 Task: Look for space in Topeka, United States from 26th August, 2023 to 10th September, 2023 for 6 adults, 2 children in price range Rs.10000 to Rs.15000. Place can be entire place or shared room with 6 bedrooms having 6 beds and 6 bathrooms. Property type can be house, flat, guest house. Amenities needed are: wifi, TV, free parkinig on premises, gym, breakfast. Booking option can be shelf check-in. Required host language is English.
Action: Mouse moved to (417, 107)
Screenshot: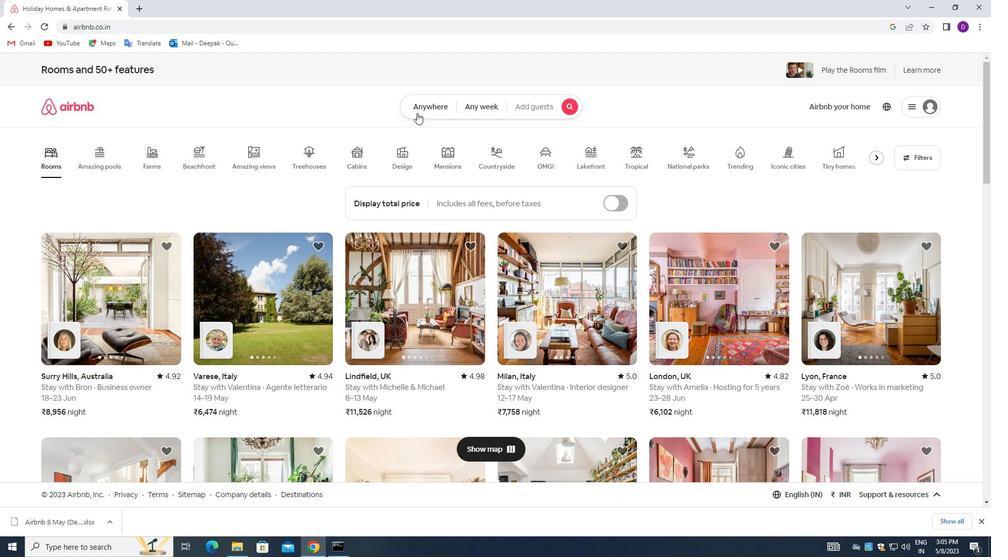 
Action: Mouse pressed left at (417, 107)
Screenshot: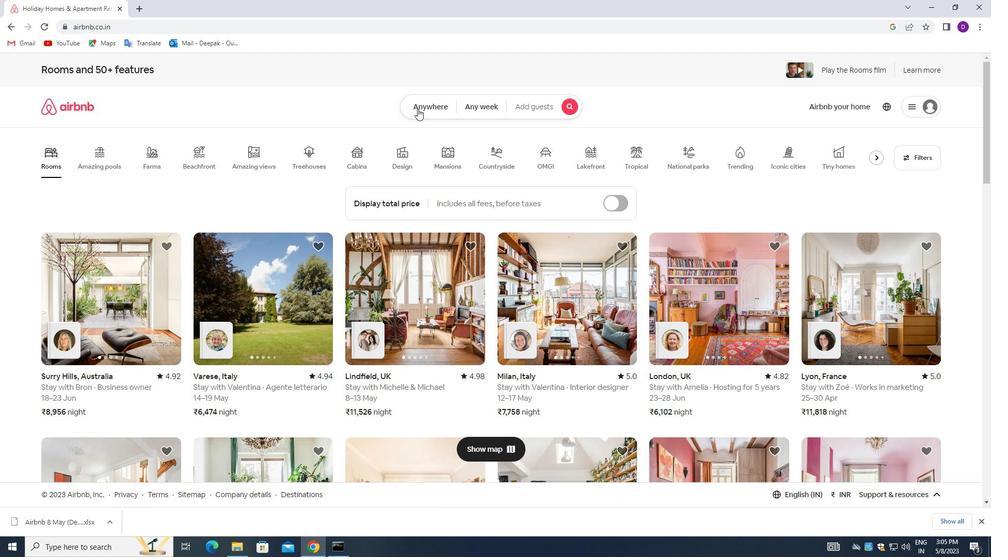 
Action: Mouse moved to (393, 145)
Screenshot: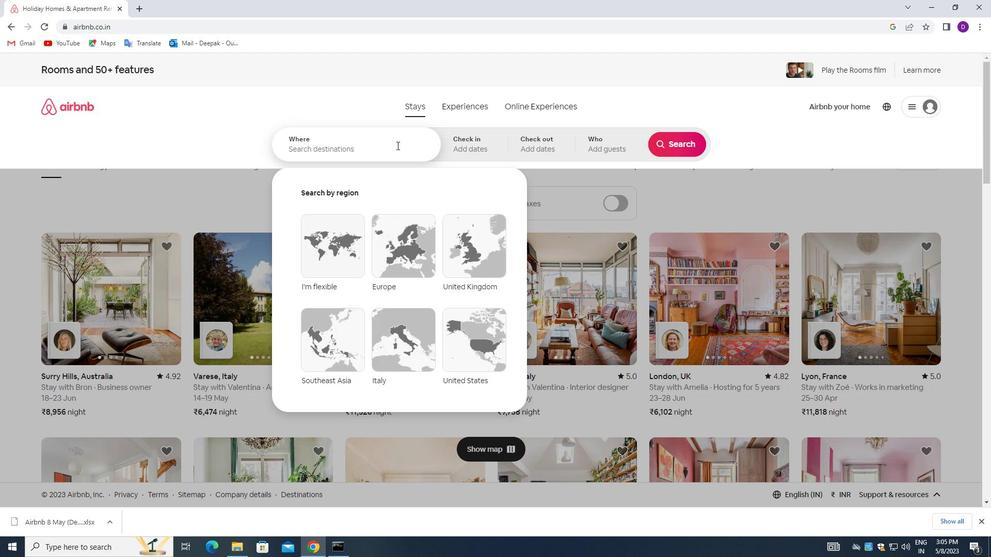 
Action: Mouse pressed left at (393, 145)
Screenshot: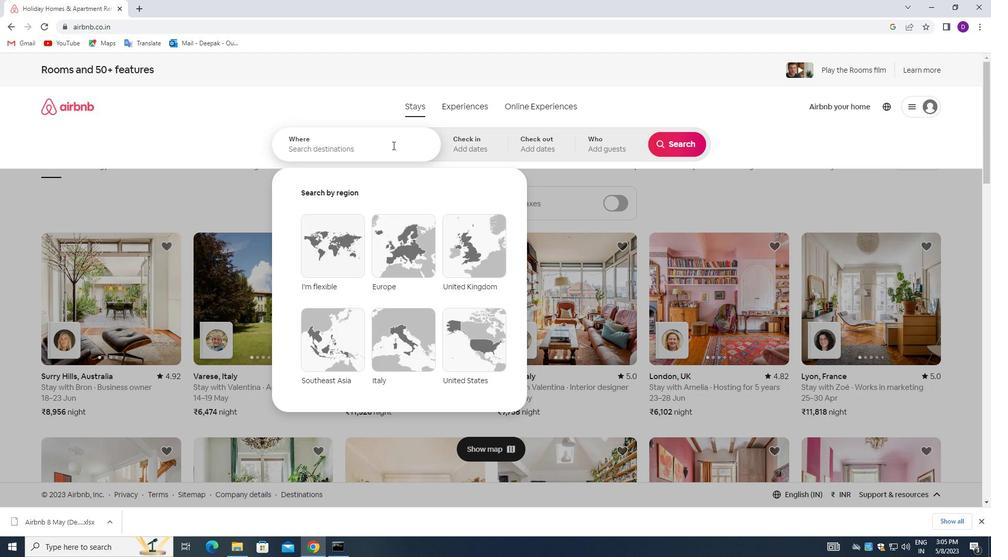 
Action: Key pressed <Key.shift_r>Tp<Key.backspace>opeka,<Key.space><Key.shift>UNITES<Key.space><Key.backspace><Key.backspace>D<Key.space><Key.shift_r>STATES<Key.enter>
Screenshot: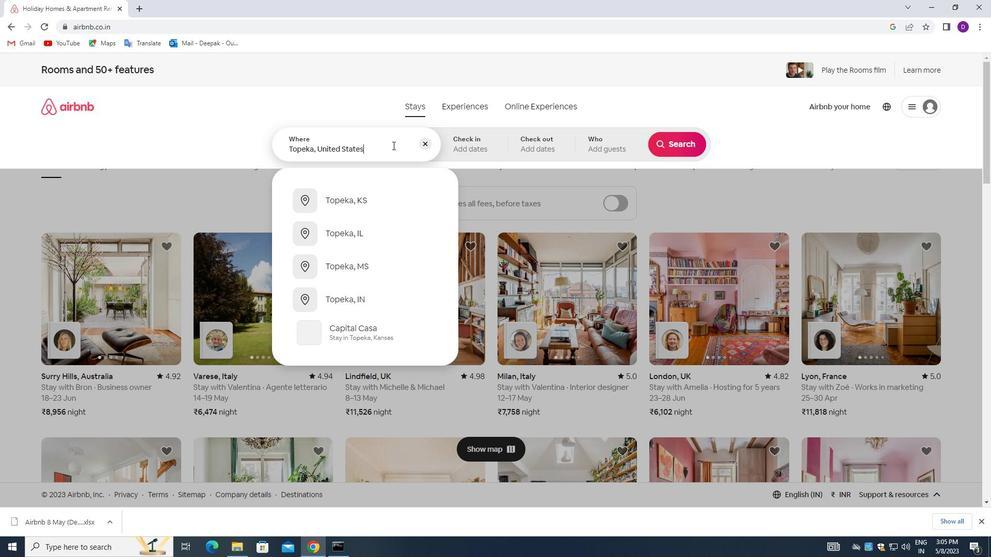 
Action: Mouse moved to (669, 228)
Screenshot: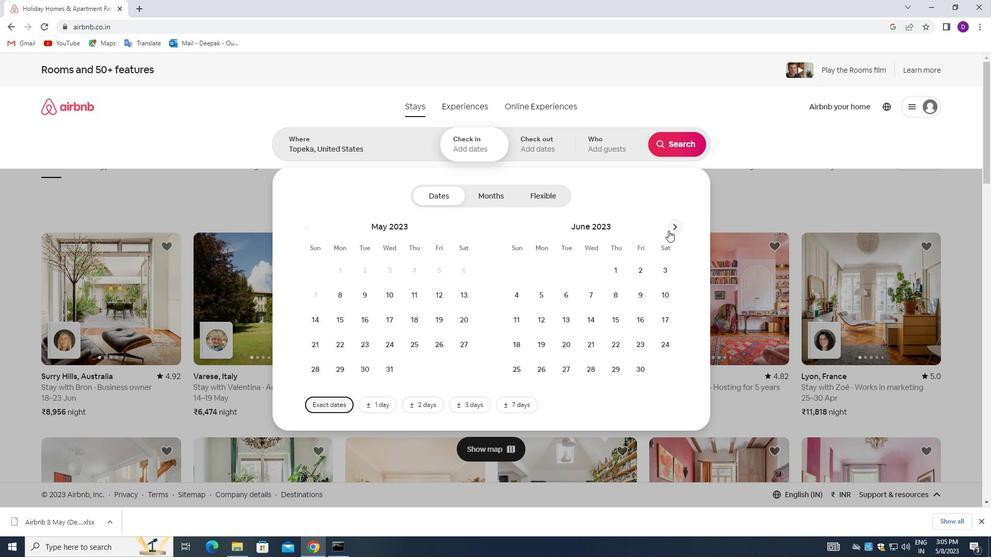 
Action: Mouse pressed left at (669, 228)
Screenshot: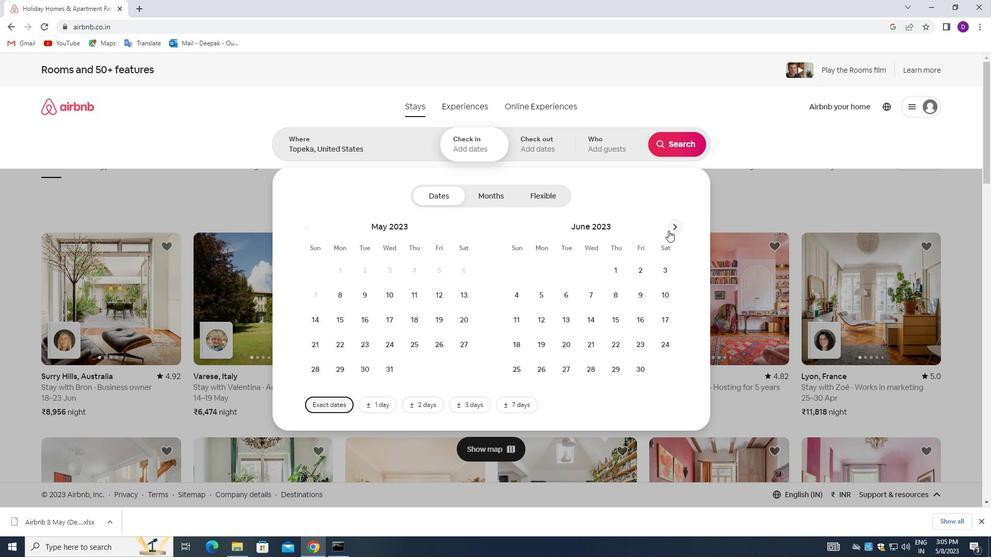 
Action: Mouse pressed left at (669, 228)
Screenshot: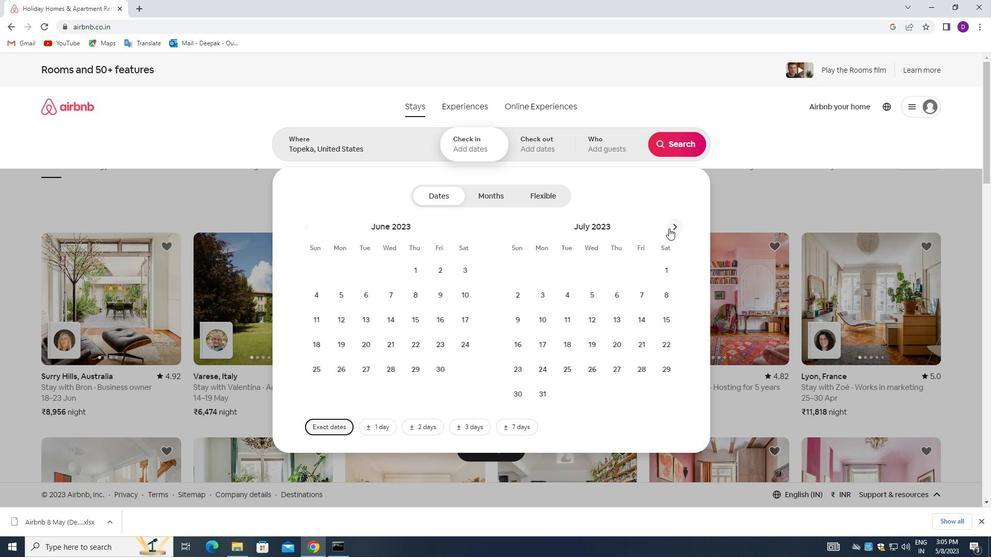 
Action: Mouse pressed left at (669, 228)
Screenshot: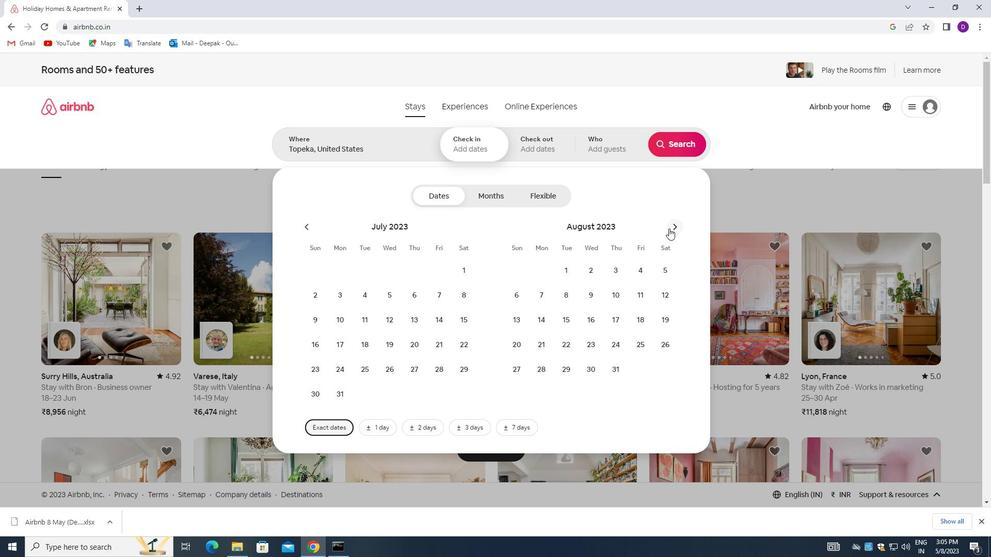 
Action: Mouse moved to (460, 345)
Screenshot: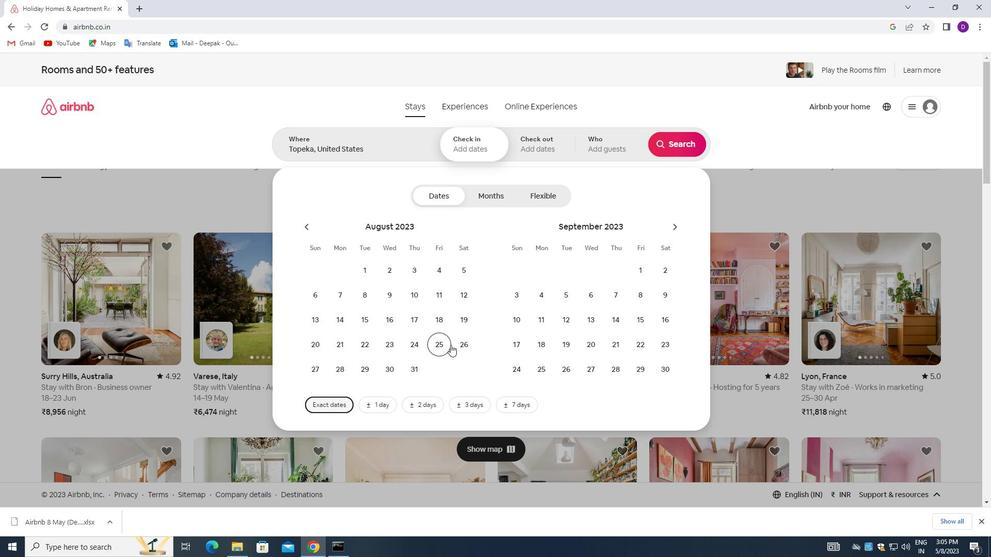
Action: Mouse pressed left at (460, 345)
Screenshot: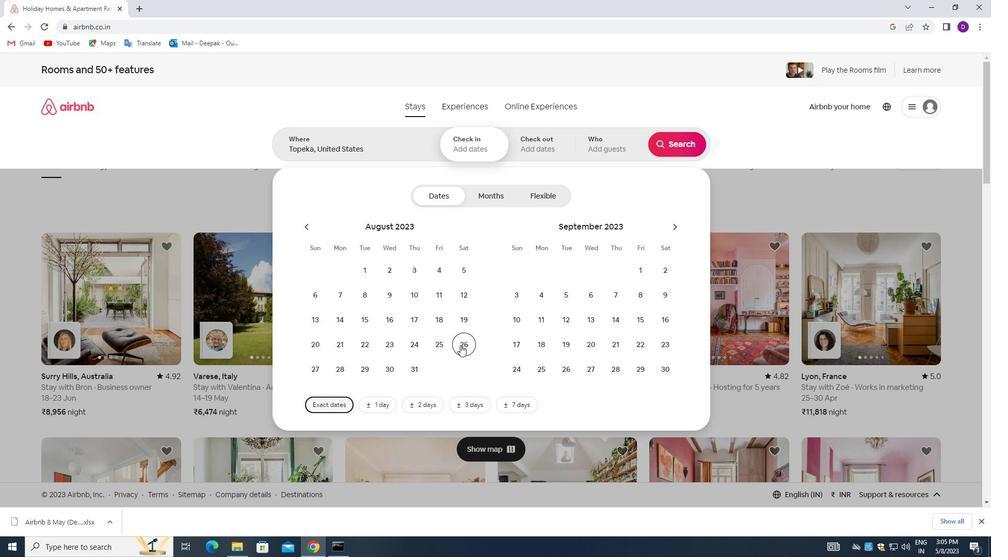 
Action: Mouse moved to (513, 322)
Screenshot: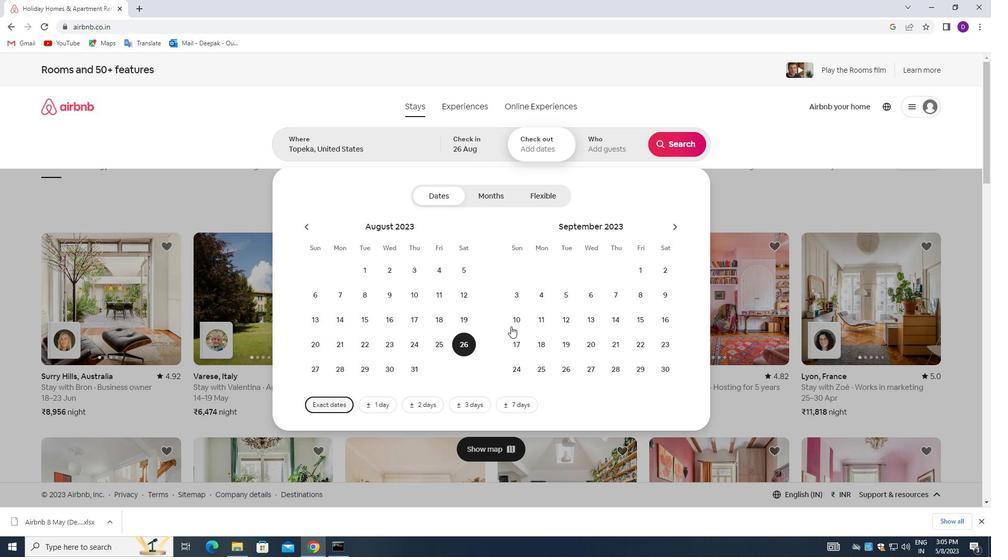 
Action: Mouse pressed left at (513, 322)
Screenshot: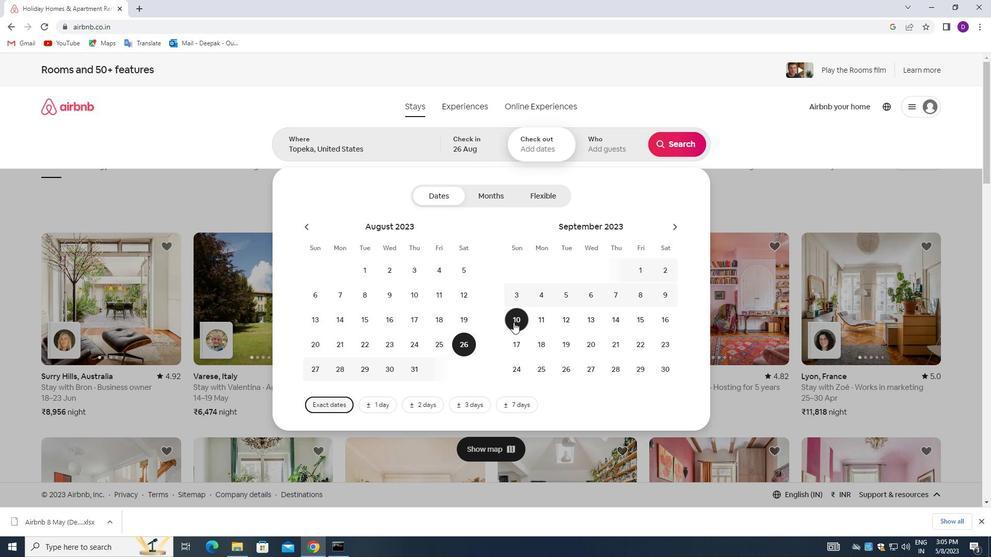 
Action: Mouse moved to (594, 147)
Screenshot: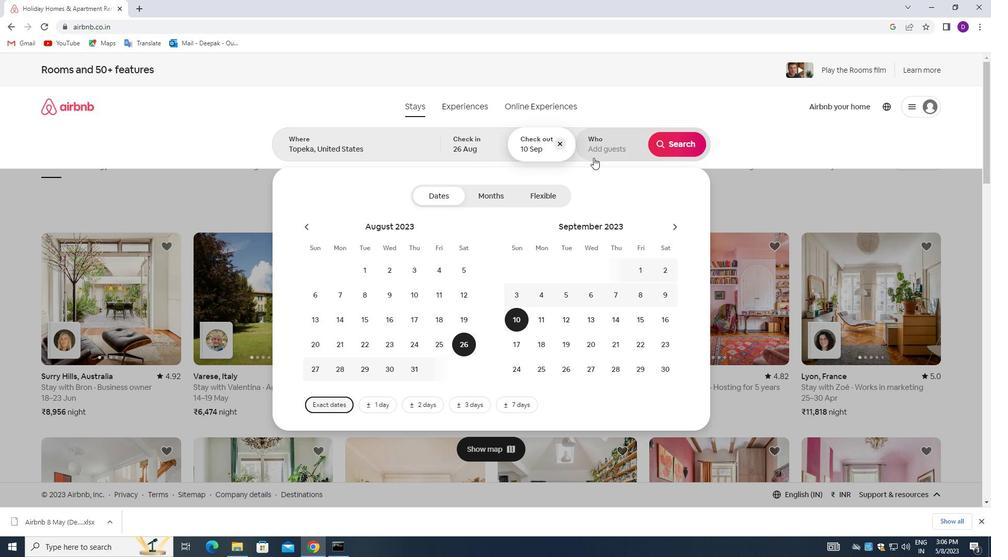 
Action: Mouse pressed left at (594, 147)
Screenshot: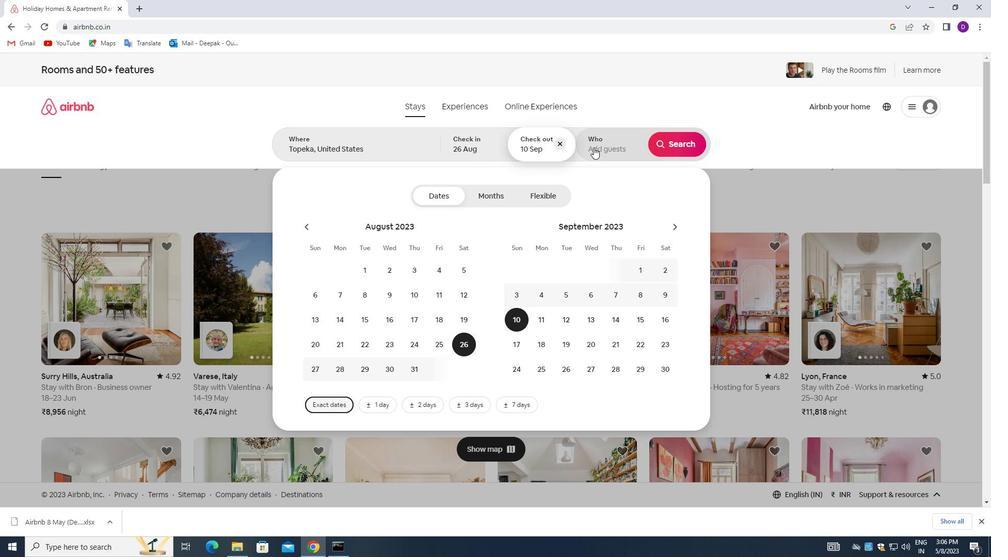 
Action: Mouse moved to (680, 199)
Screenshot: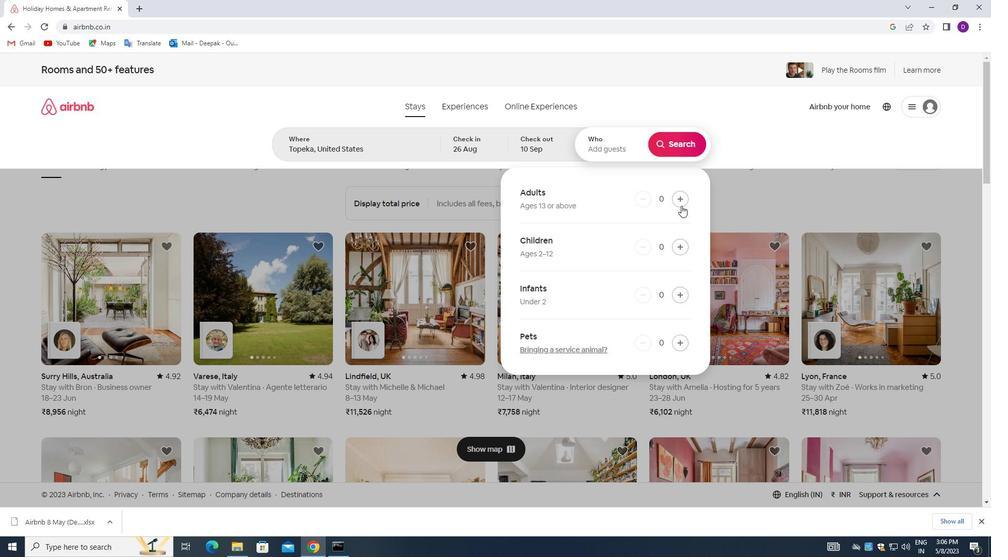 
Action: Mouse pressed left at (680, 199)
Screenshot: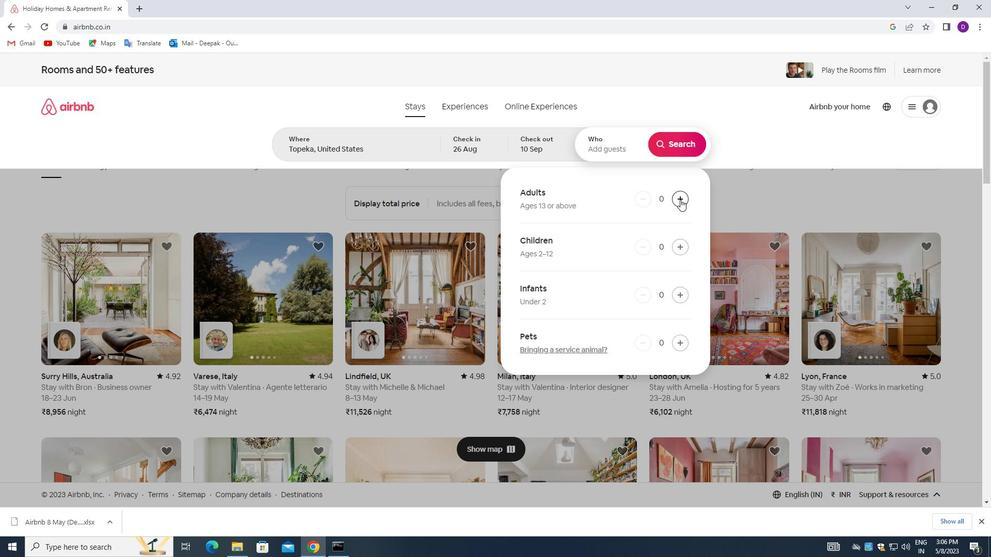 
Action: Mouse pressed left at (680, 199)
Screenshot: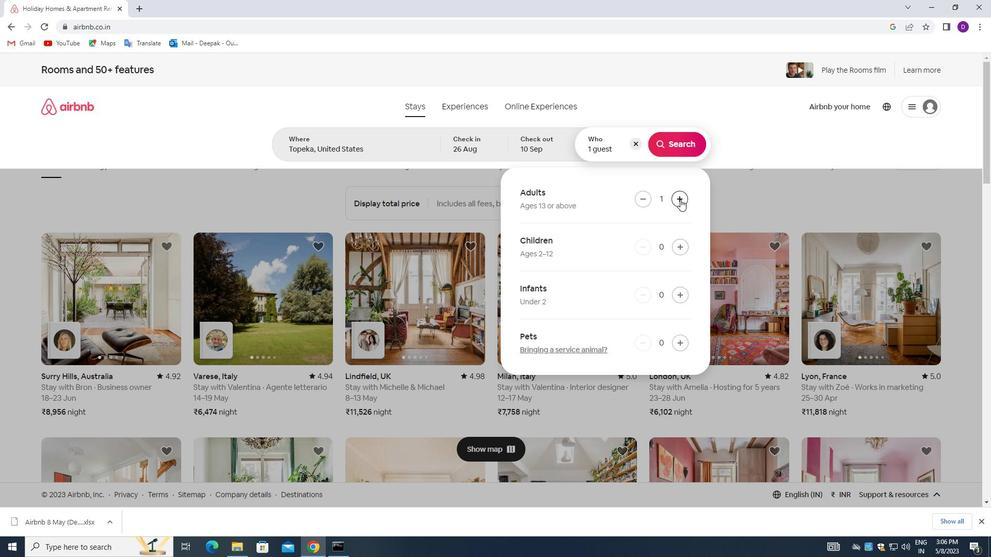 
Action: Mouse pressed left at (680, 199)
Screenshot: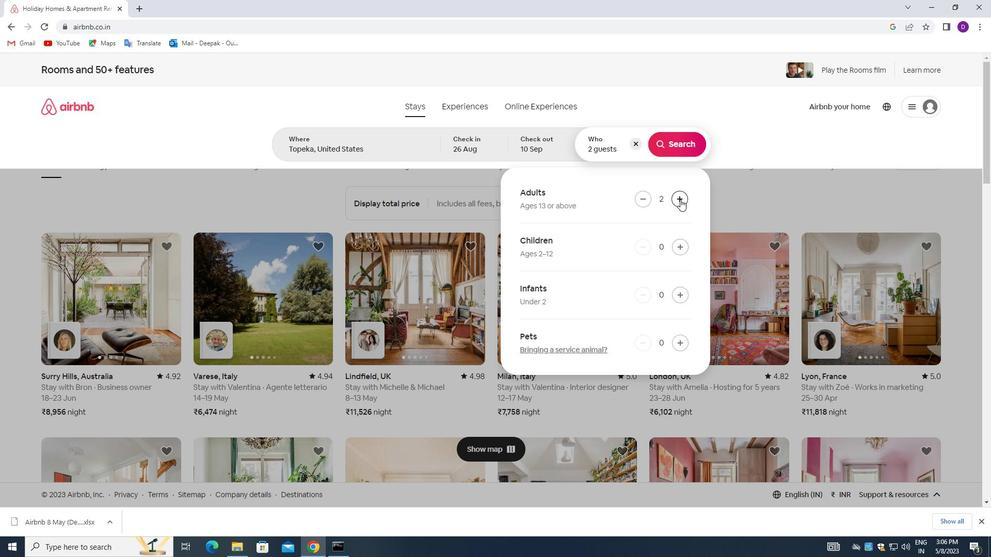 
Action: Mouse pressed left at (680, 199)
Screenshot: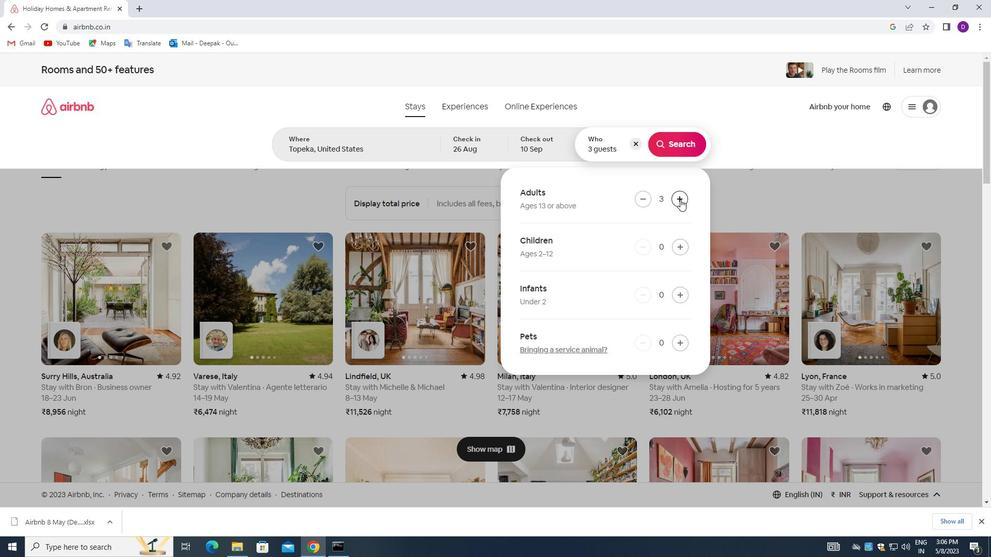 
Action: Mouse pressed left at (680, 199)
Screenshot: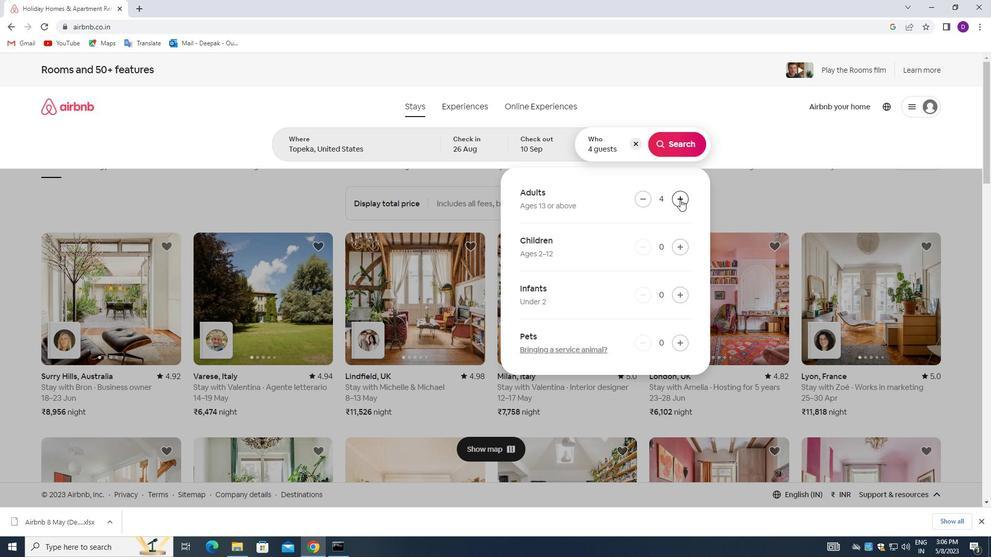 
Action: Mouse pressed left at (680, 199)
Screenshot: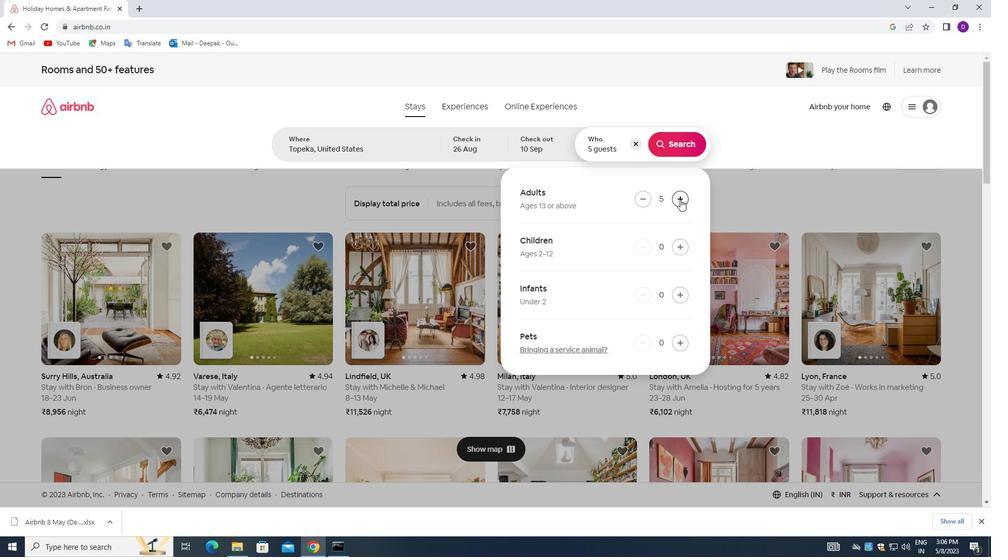 
Action: Mouse moved to (682, 244)
Screenshot: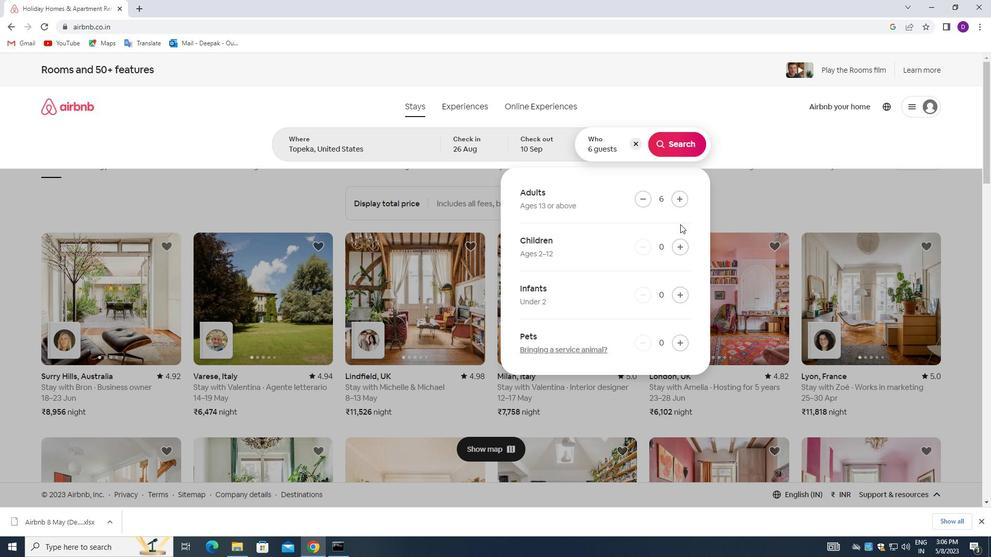 
Action: Mouse pressed left at (682, 244)
Screenshot: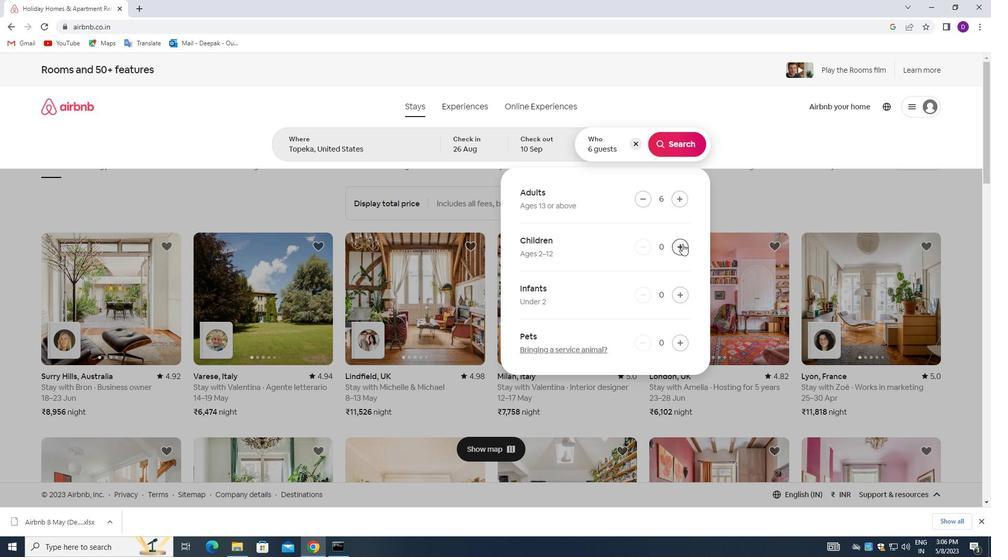
Action: Mouse pressed left at (682, 244)
Screenshot: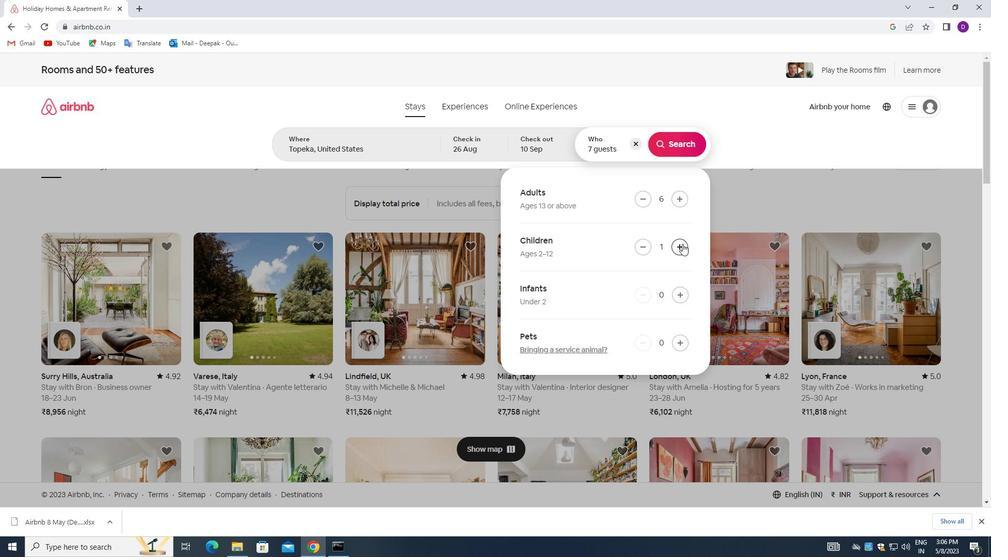 
Action: Mouse moved to (680, 142)
Screenshot: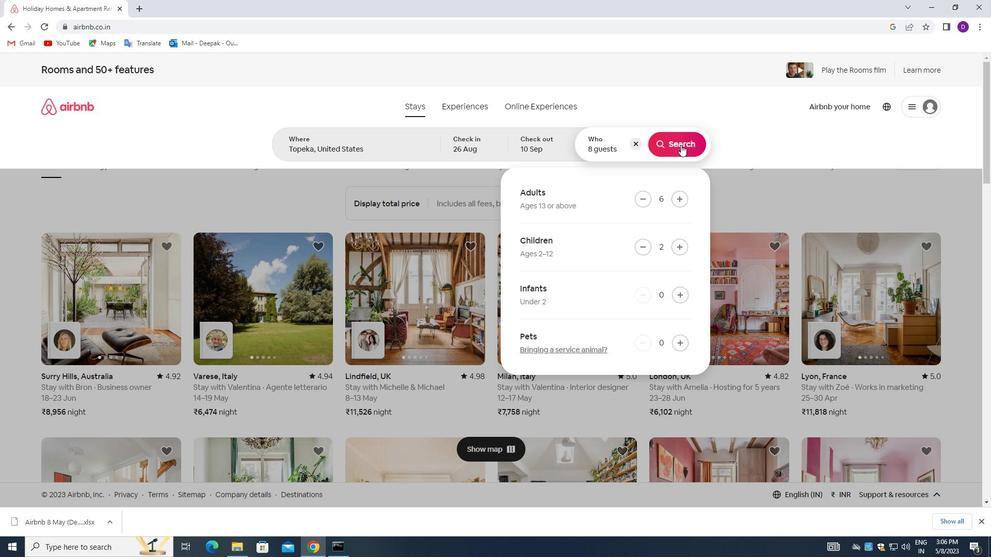 
Action: Mouse pressed left at (680, 142)
Screenshot: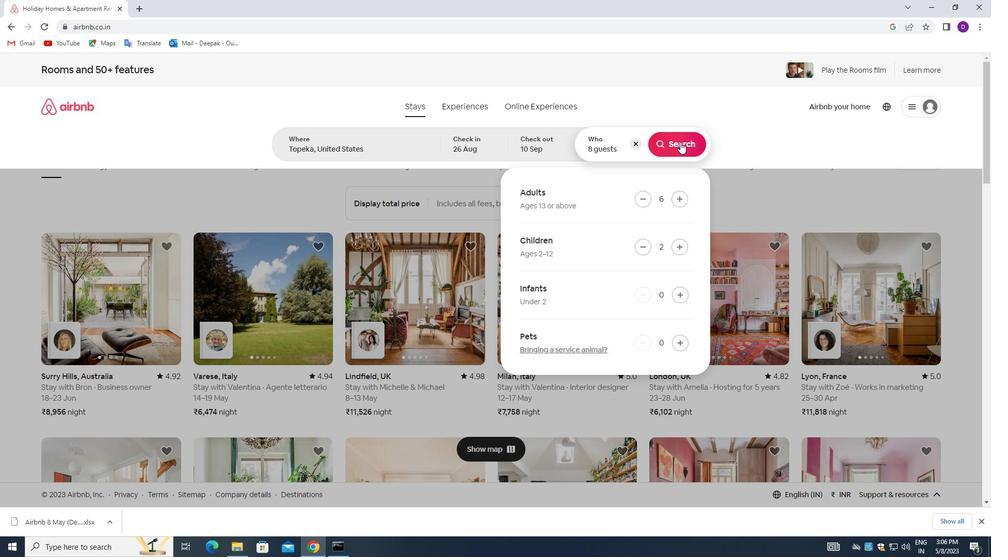 
Action: Mouse moved to (933, 114)
Screenshot: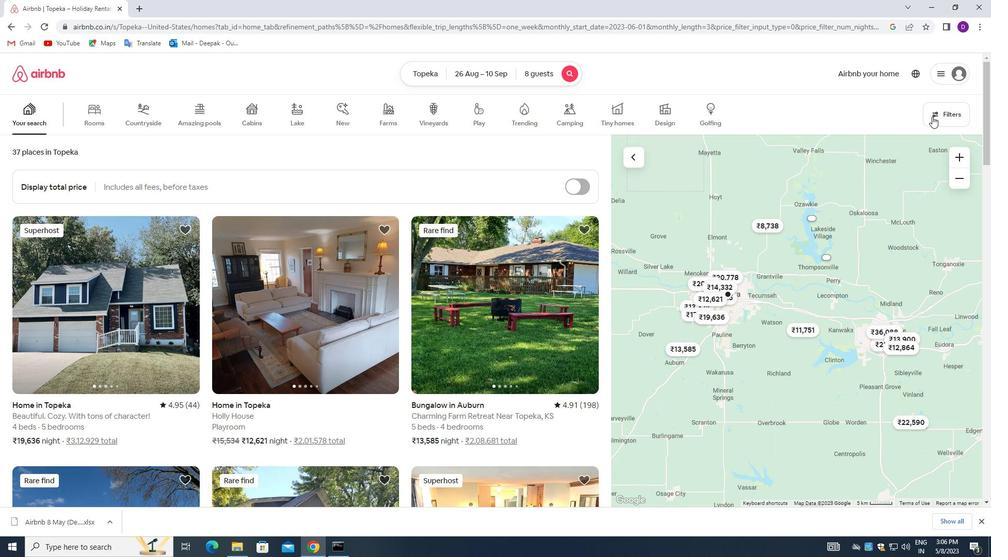 
Action: Mouse pressed left at (933, 114)
Screenshot: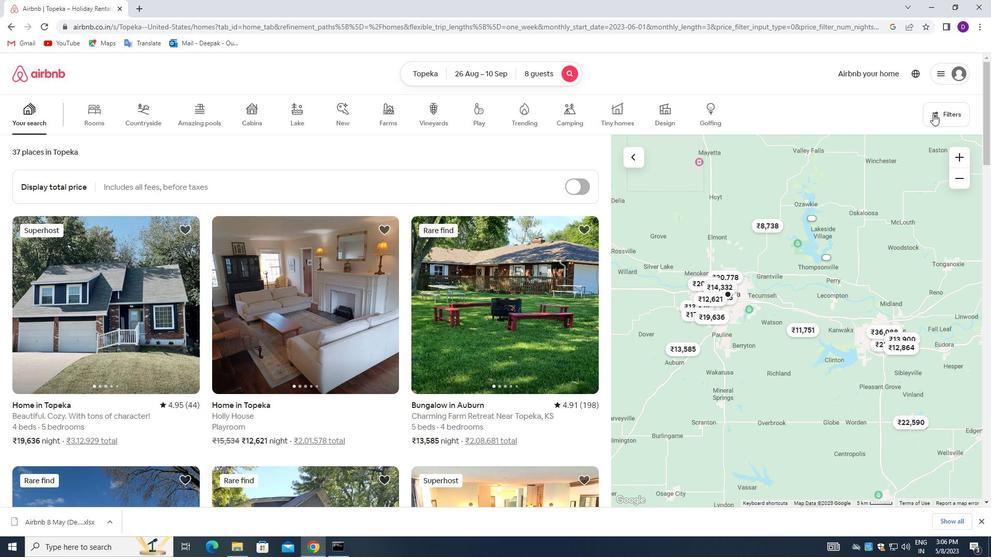 
Action: Mouse moved to (386, 363)
Screenshot: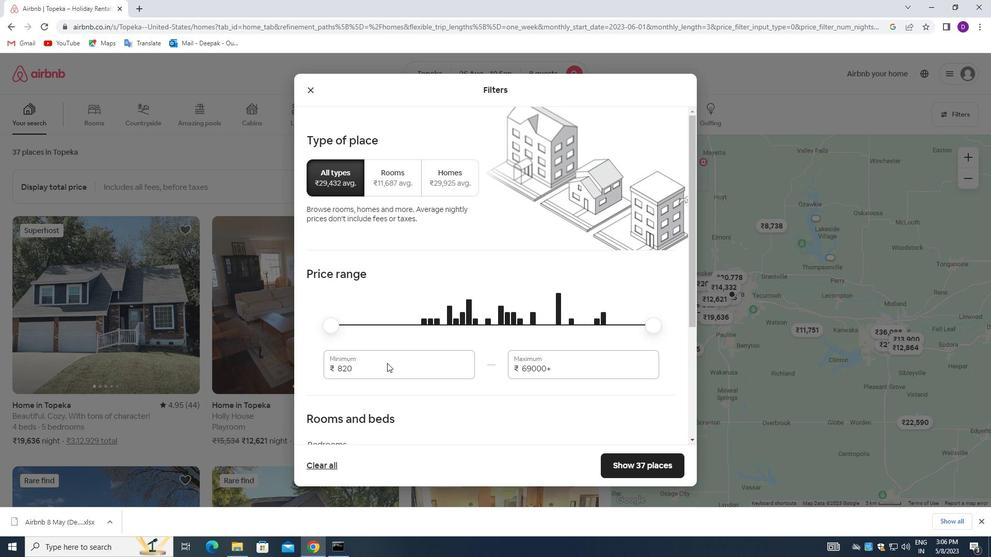 
Action: Mouse pressed left at (386, 363)
Screenshot: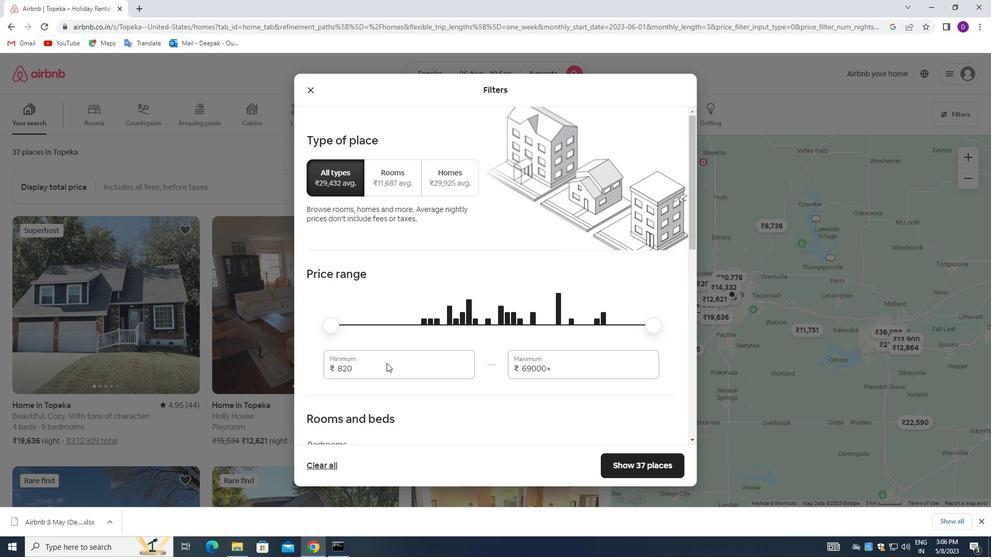 
Action: Mouse pressed left at (386, 363)
Screenshot: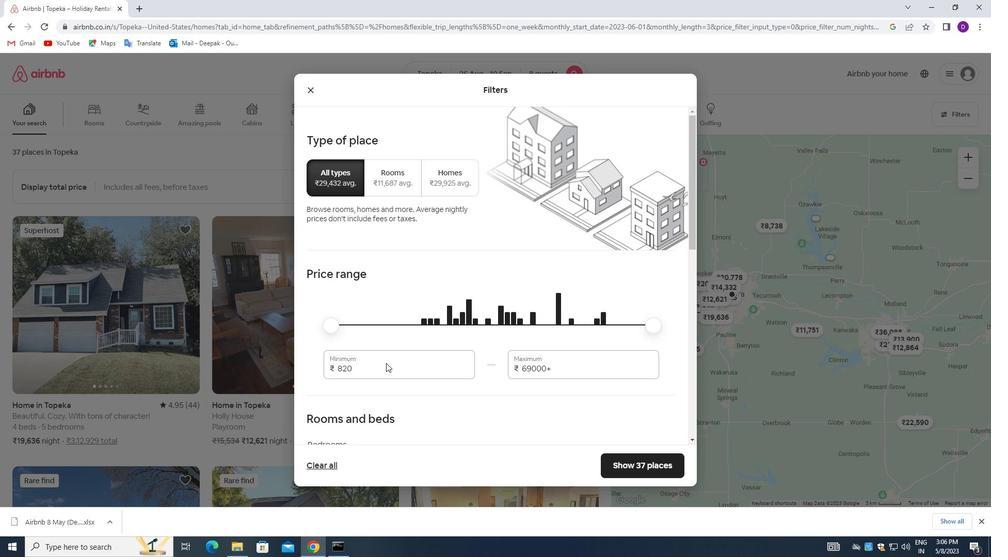 
Action: Mouse pressed left at (386, 363)
Screenshot: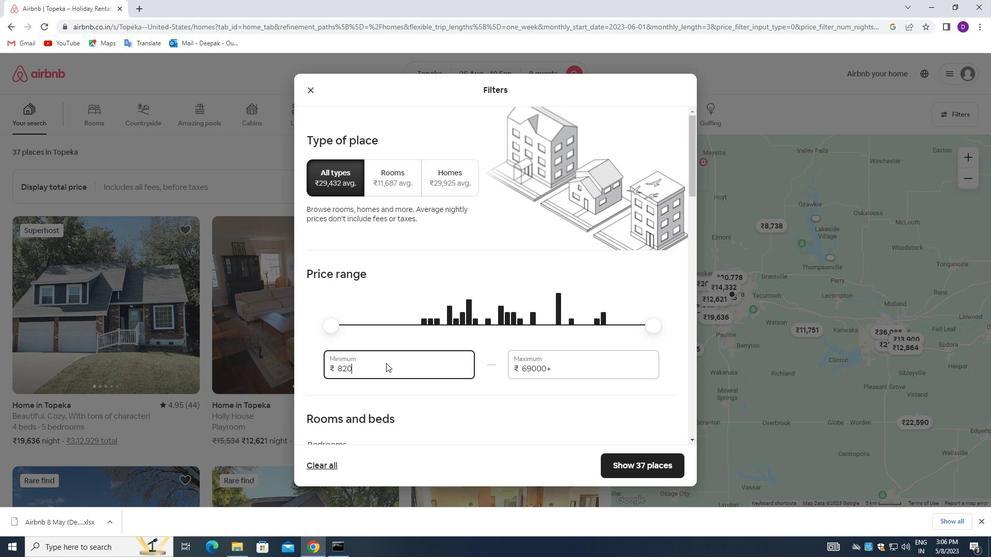 
Action: Mouse pressed left at (386, 363)
Screenshot: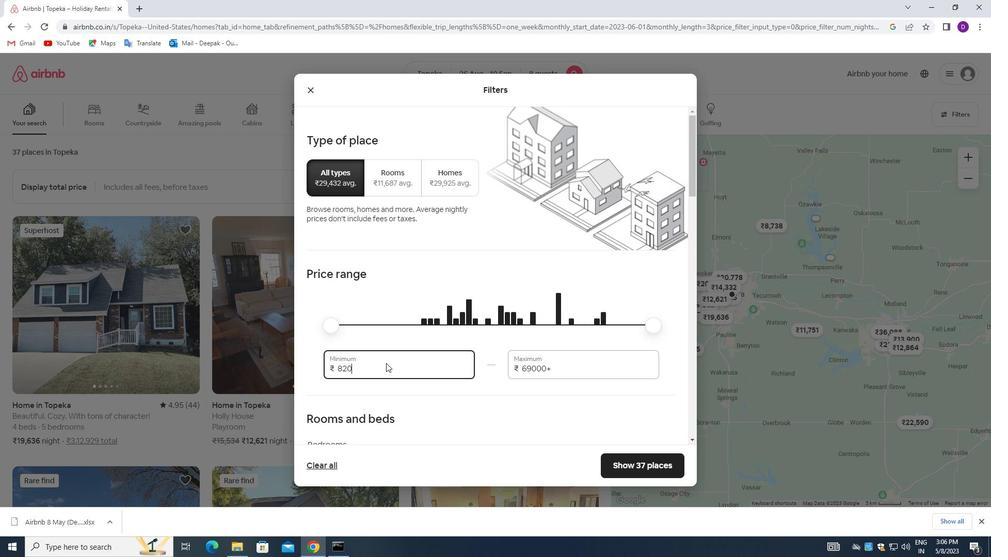 
Action: Mouse pressed left at (386, 363)
Screenshot: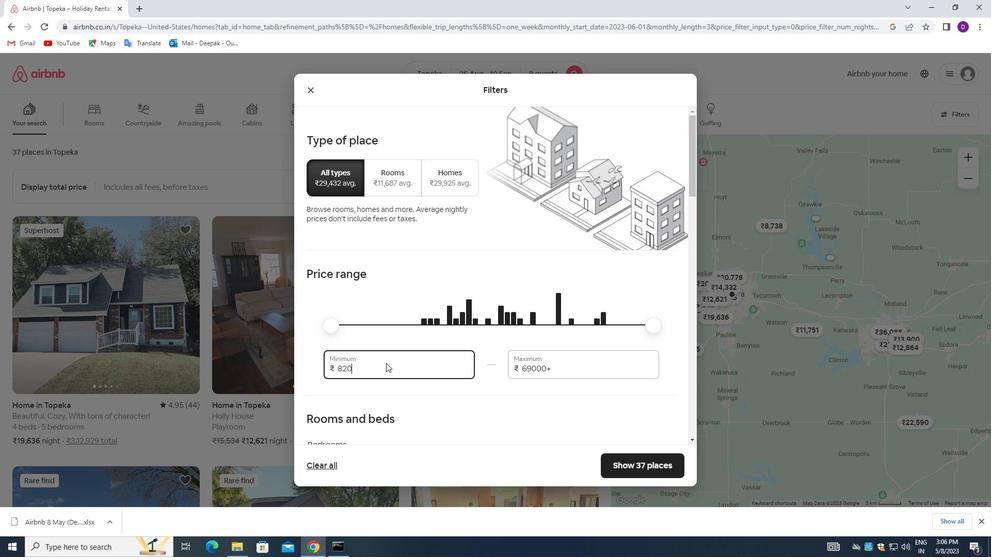 
Action: Mouse pressed left at (386, 363)
Screenshot: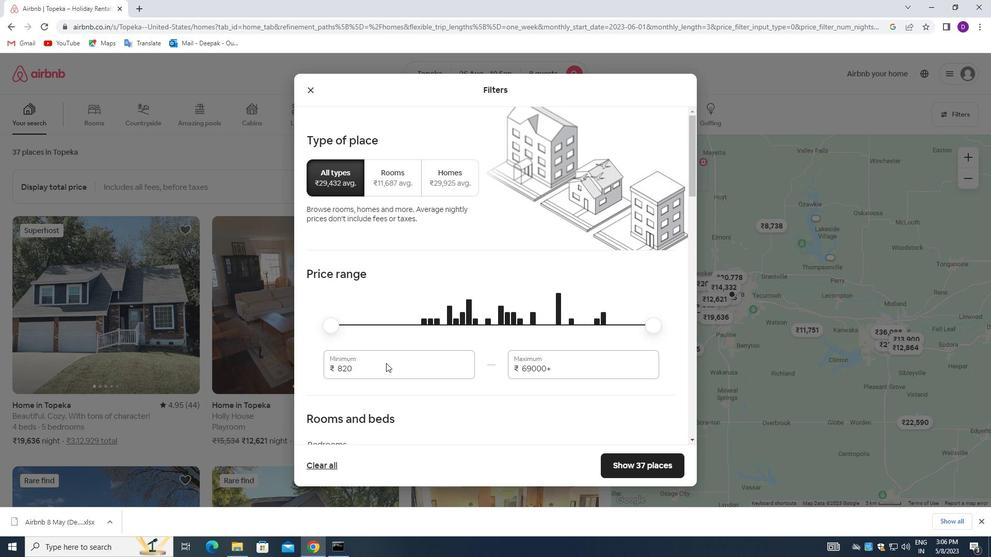 
Action: Mouse moved to (369, 369)
Screenshot: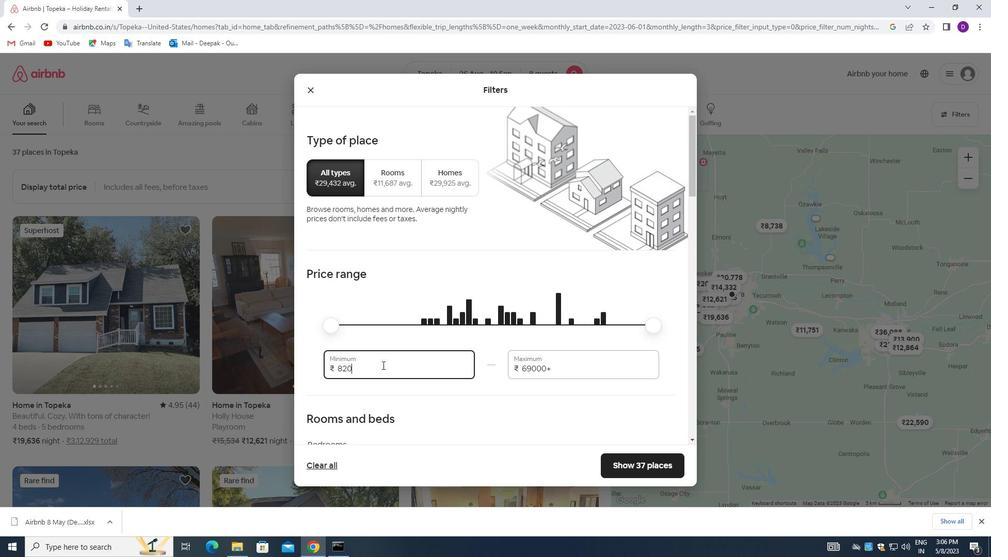 
Action: Mouse pressed left at (369, 369)
Screenshot: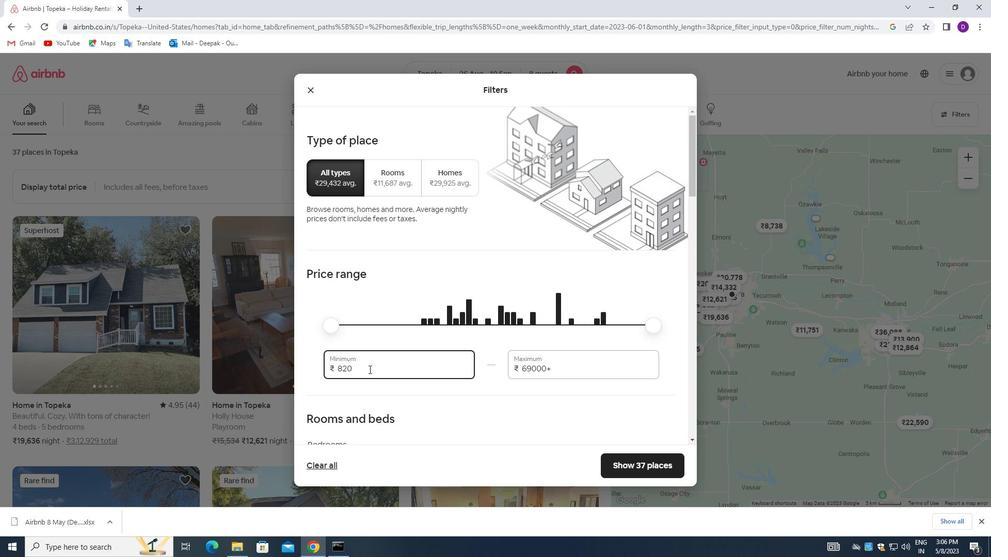 
Action: Mouse pressed left at (369, 369)
Screenshot: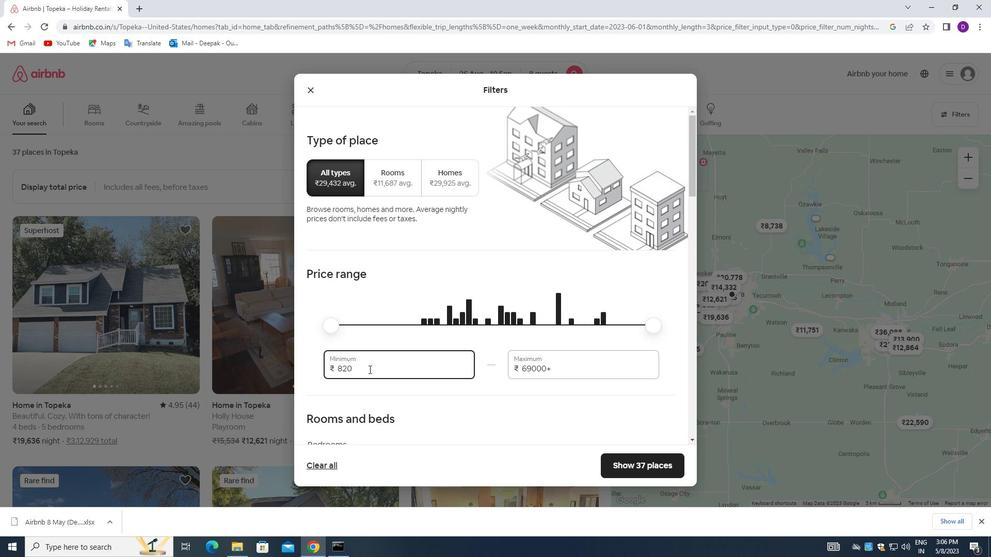 
Action: Key pressed 10000<Key.tab>15000
Screenshot: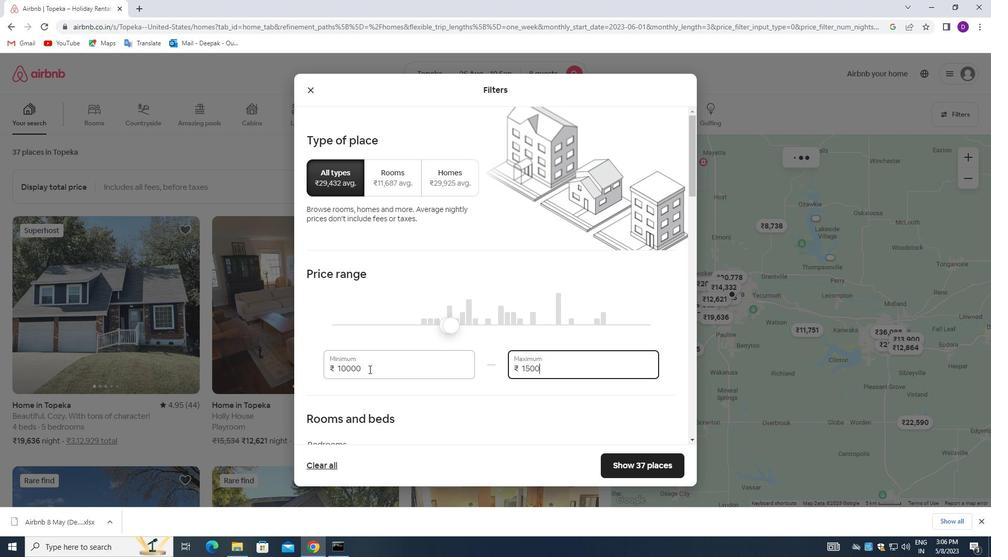 
Action: Mouse moved to (372, 376)
Screenshot: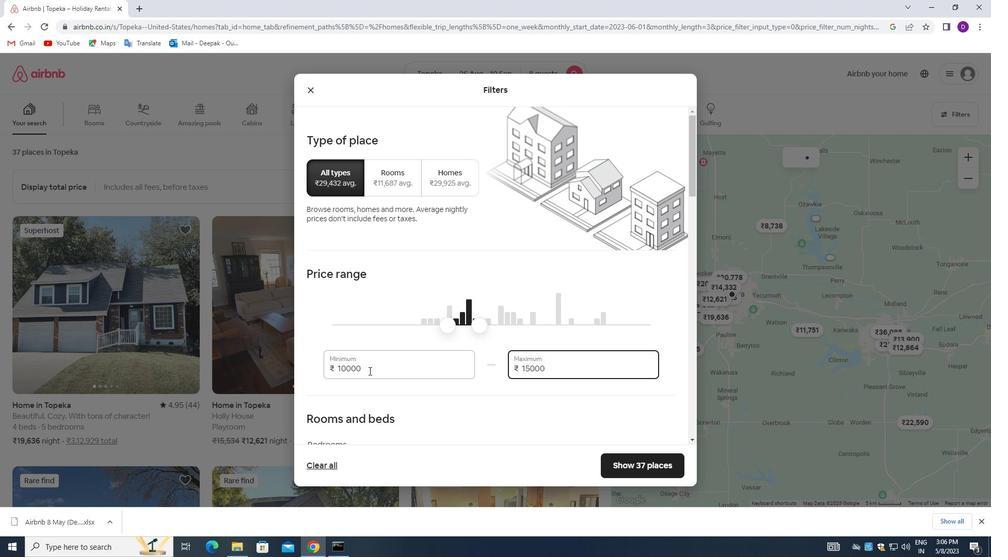 
Action: Mouse scrolled (372, 375) with delta (0, 0)
Screenshot: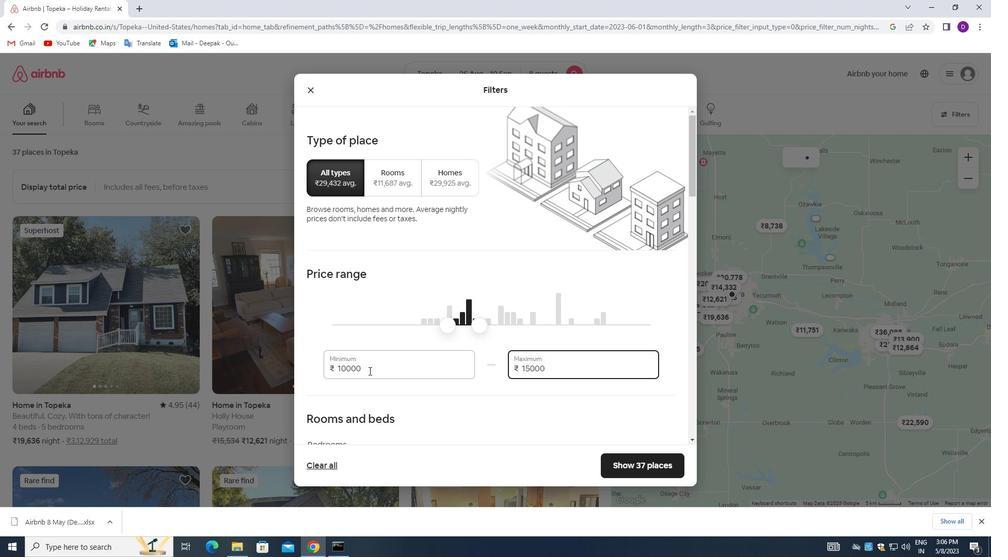 
Action: Mouse scrolled (372, 375) with delta (0, 0)
Screenshot: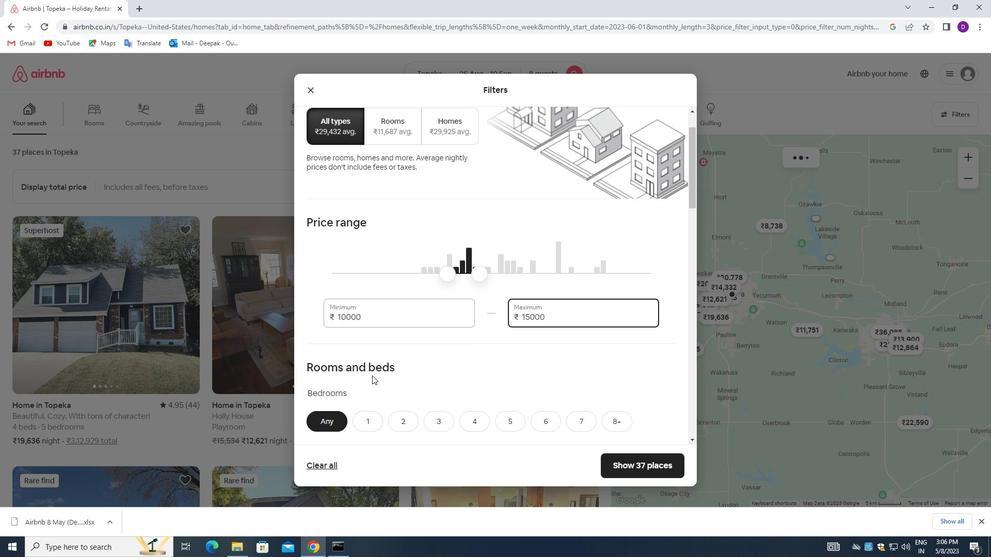 
Action: Mouse scrolled (372, 375) with delta (0, 0)
Screenshot: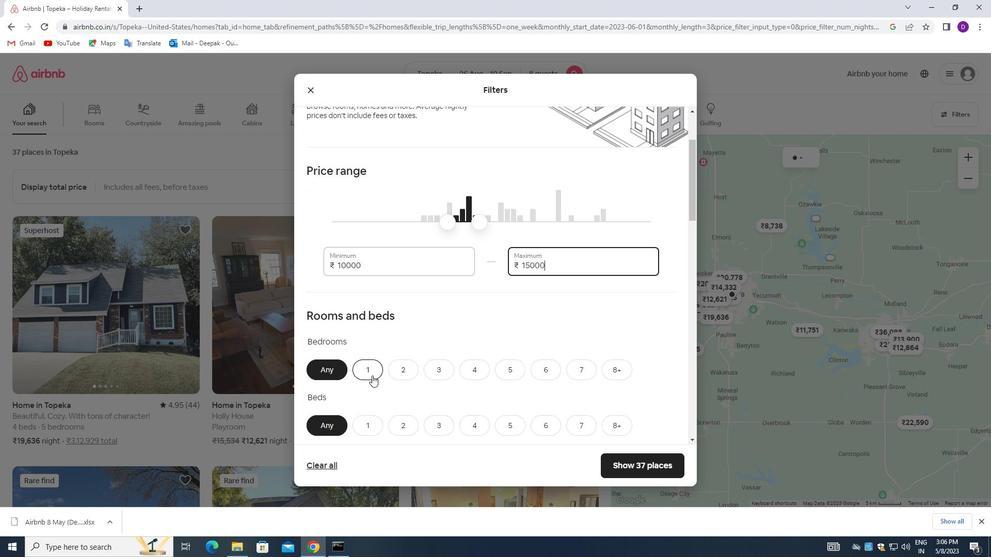 
Action: Mouse moved to (387, 378)
Screenshot: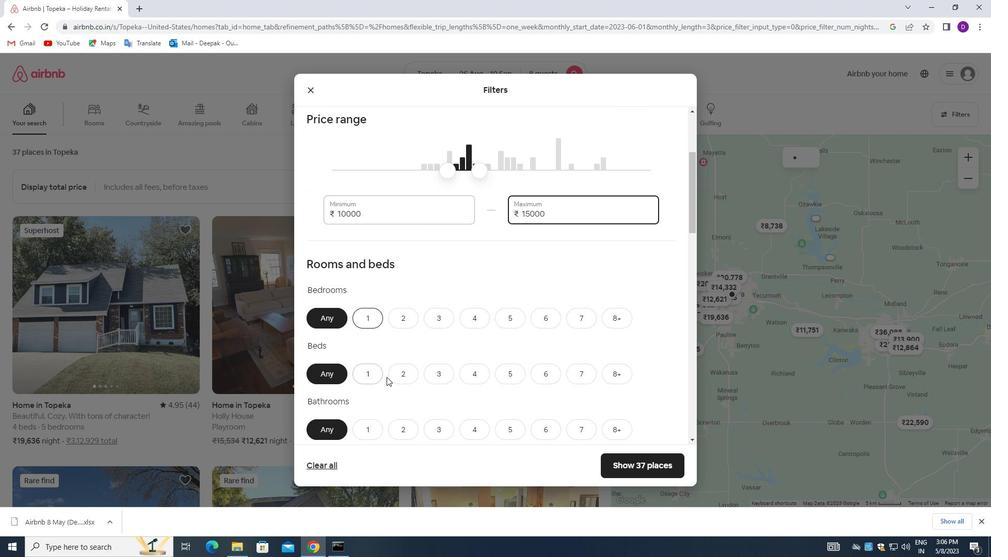 
Action: Mouse scrolled (387, 377) with delta (0, 0)
Screenshot: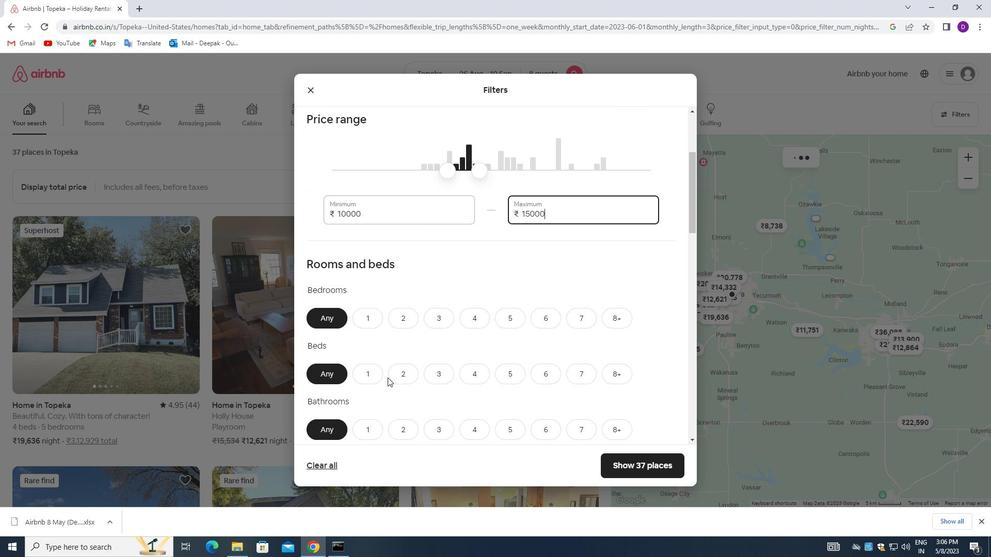 
Action: Mouse scrolled (387, 377) with delta (0, 0)
Screenshot: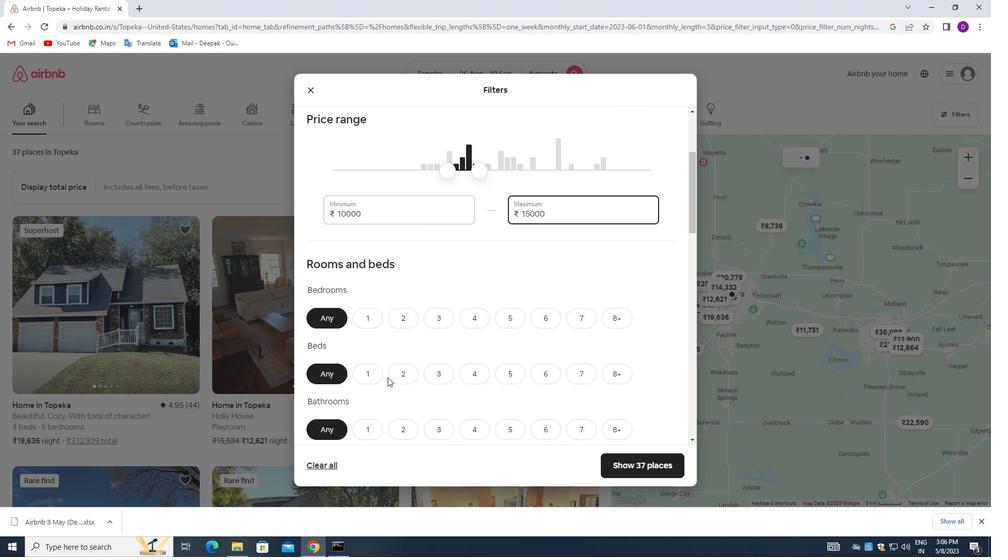 
Action: Mouse moved to (544, 215)
Screenshot: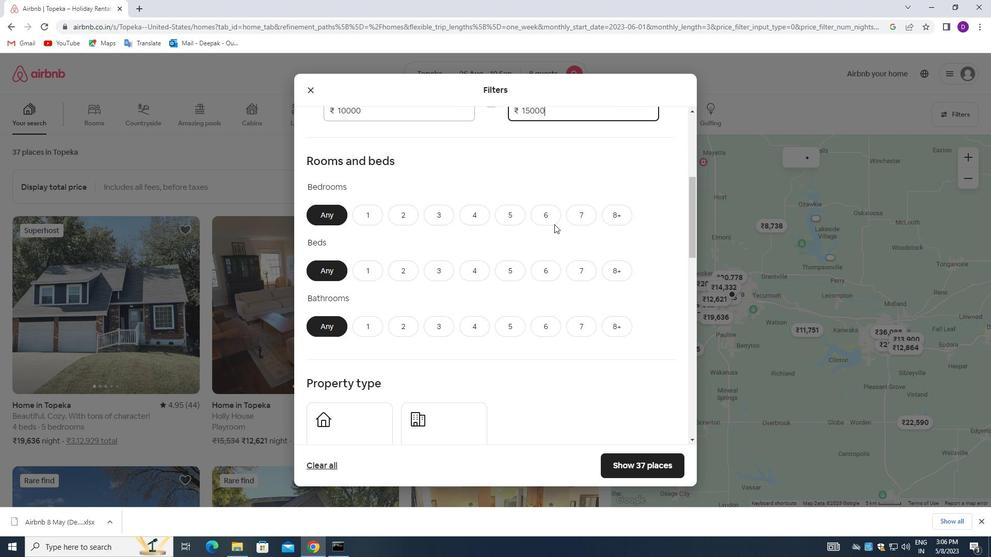 
Action: Mouse pressed left at (544, 215)
Screenshot: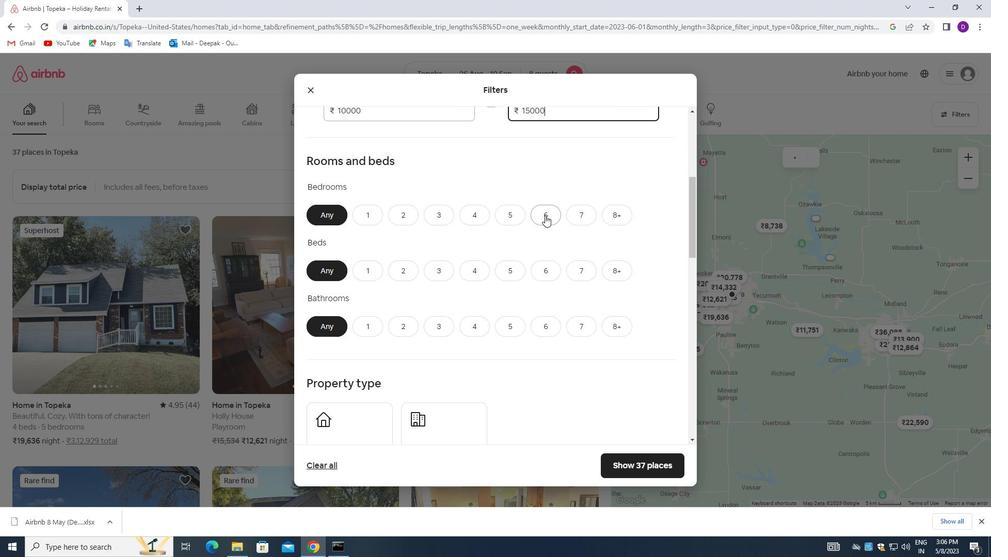 
Action: Mouse moved to (553, 268)
Screenshot: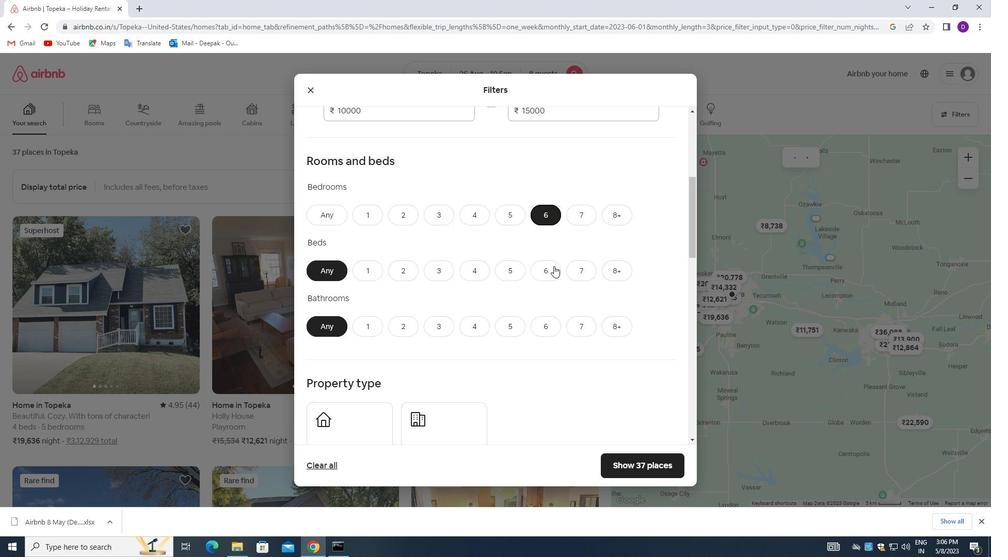
Action: Mouse pressed left at (553, 268)
Screenshot: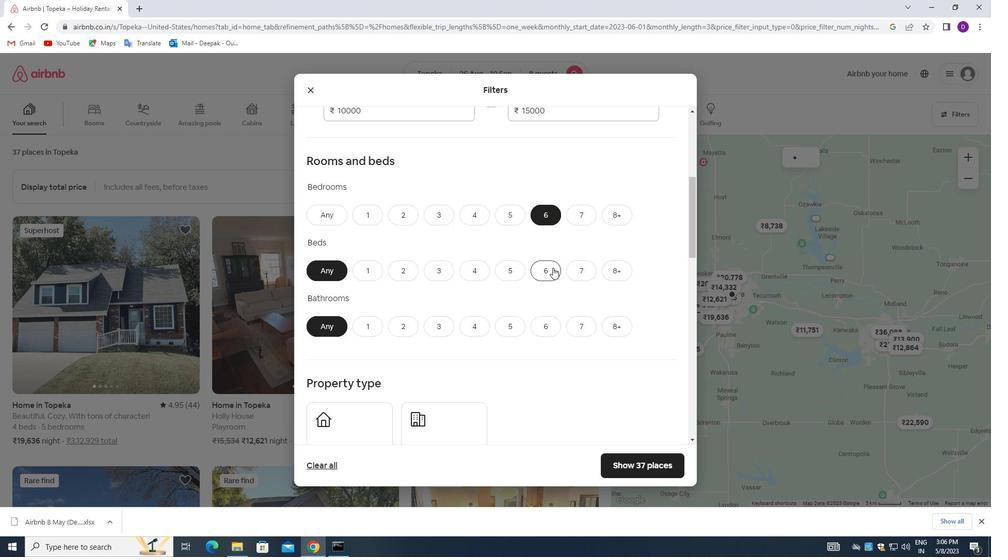 
Action: Mouse moved to (550, 316)
Screenshot: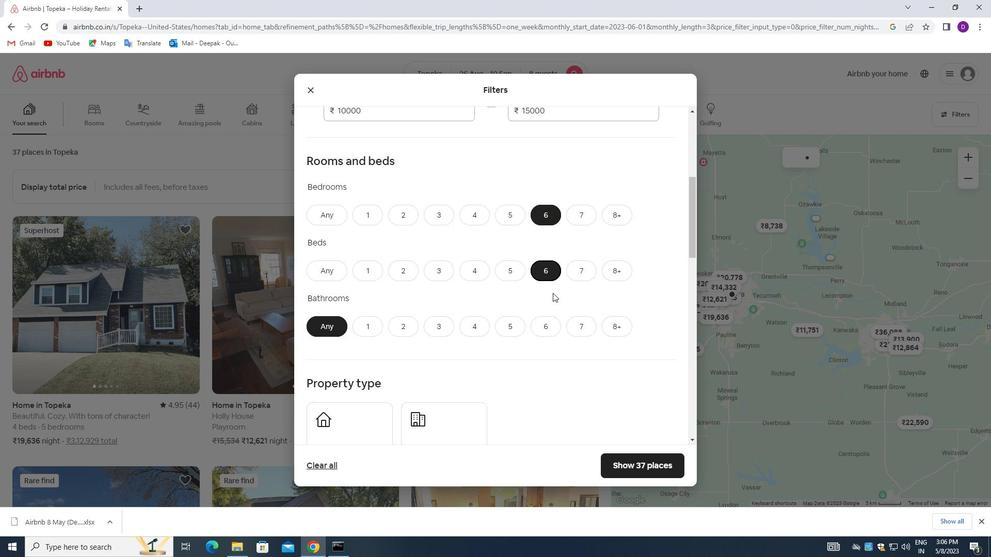 
Action: Mouse pressed left at (550, 316)
Screenshot: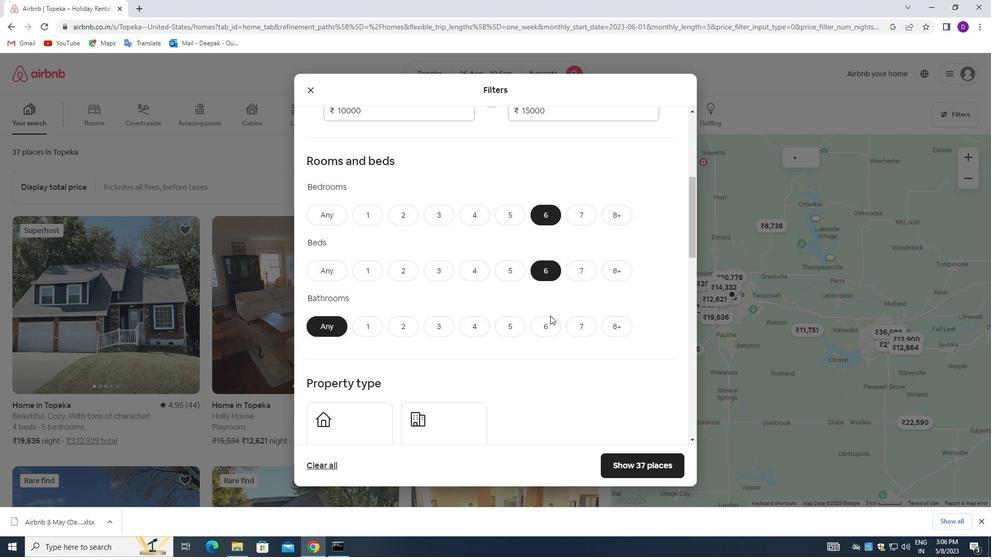 
Action: Mouse moved to (549, 325)
Screenshot: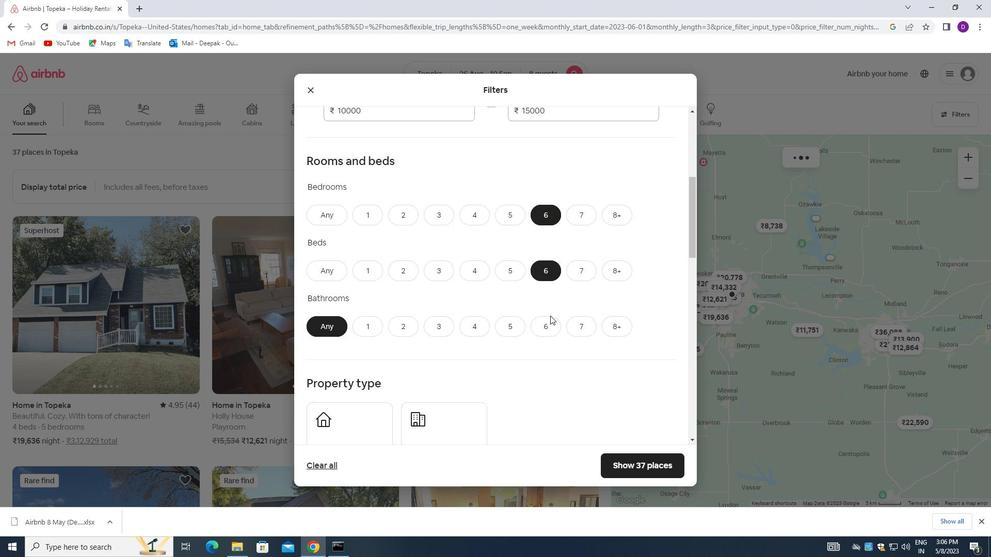 
Action: Mouse pressed left at (549, 325)
Screenshot: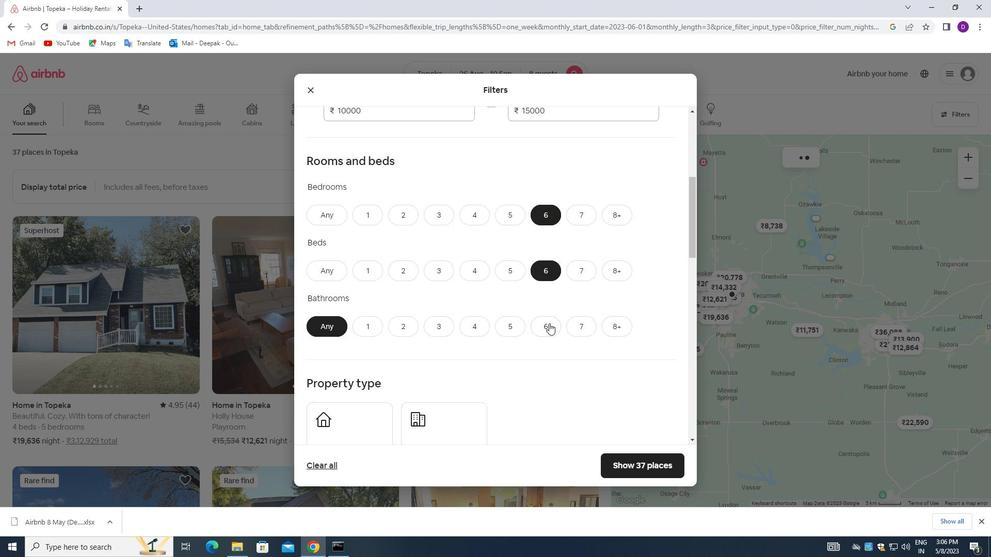 
Action: Mouse moved to (540, 290)
Screenshot: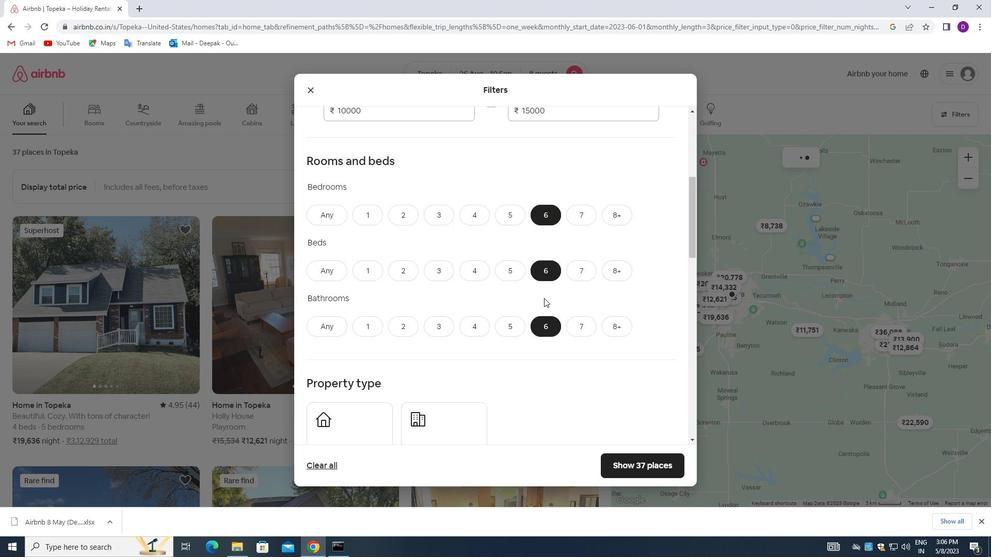 
Action: Mouse scrolled (540, 289) with delta (0, 0)
Screenshot: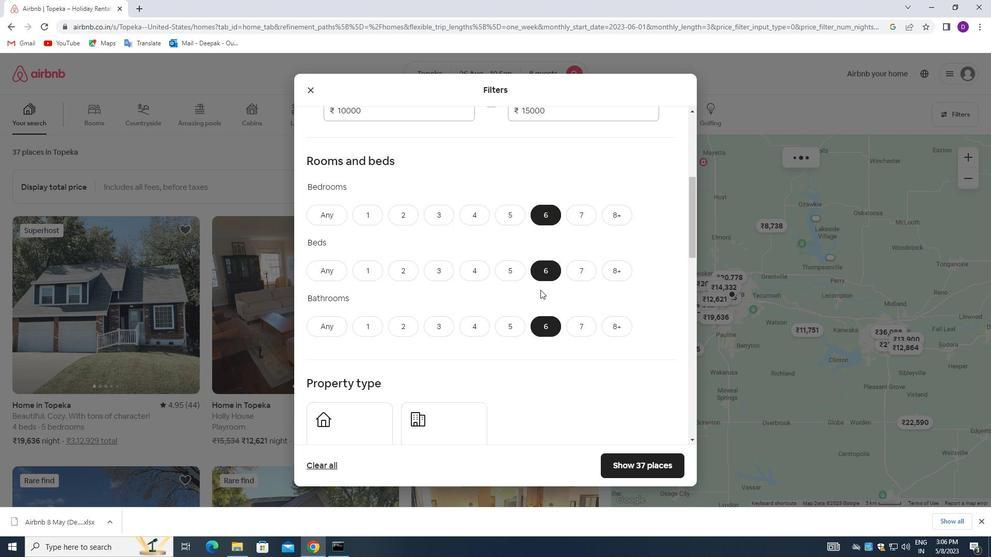 
Action: Mouse scrolled (540, 289) with delta (0, 0)
Screenshot: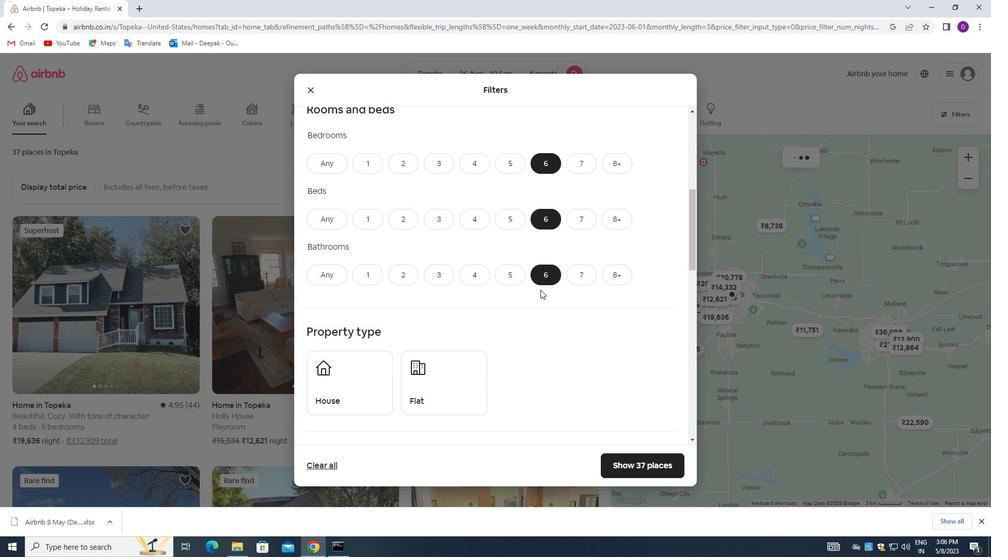 
Action: Mouse scrolled (540, 289) with delta (0, 0)
Screenshot: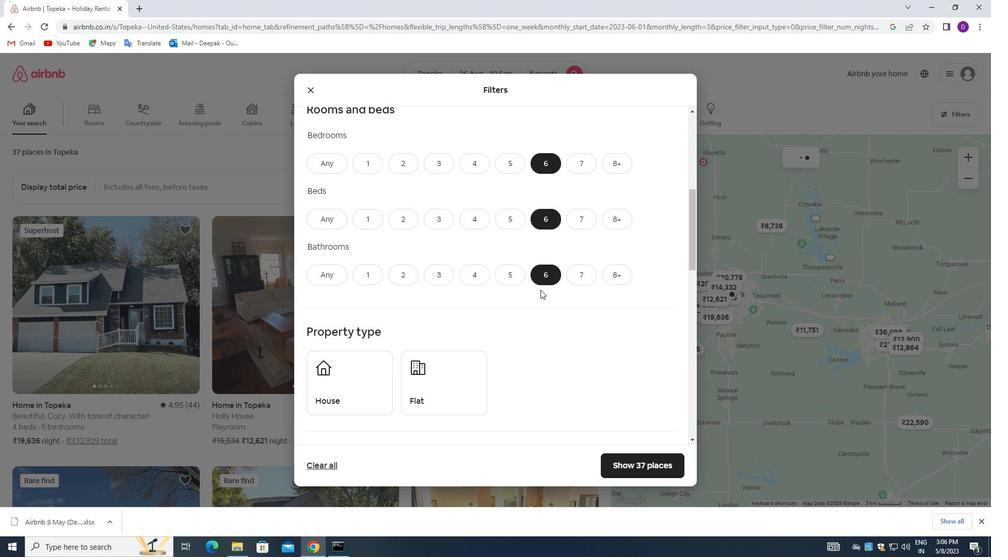
Action: Mouse moved to (363, 282)
Screenshot: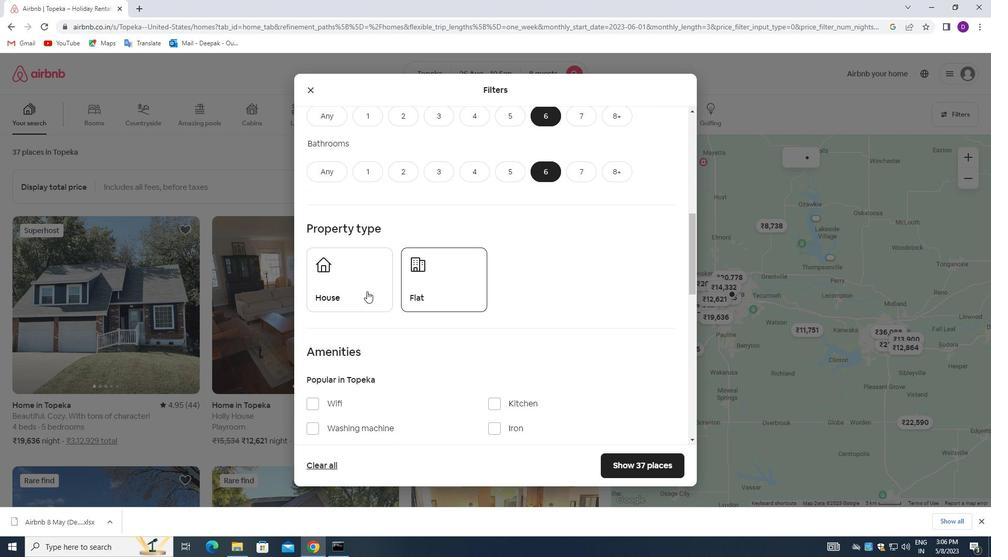 
Action: Mouse pressed left at (363, 282)
Screenshot: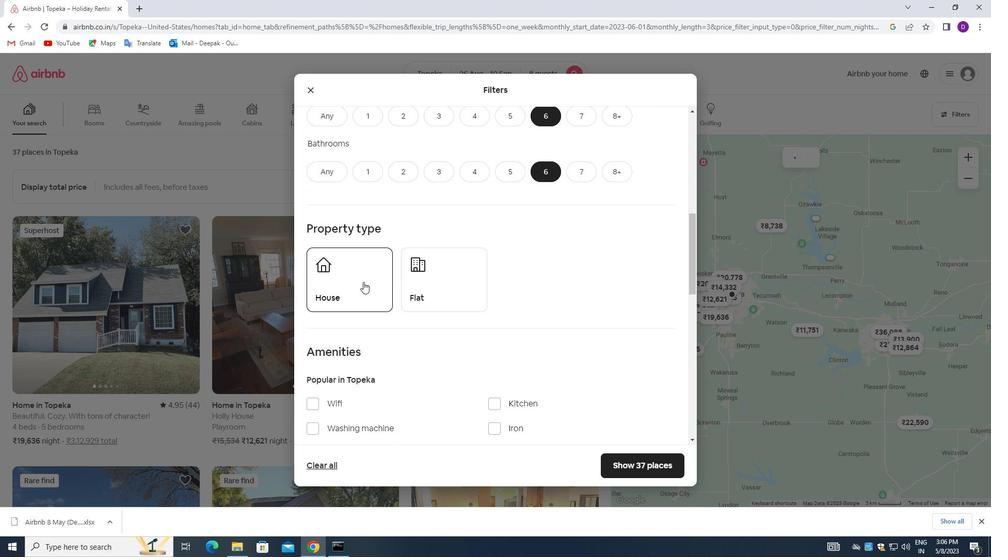 
Action: Mouse moved to (427, 295)
Screenshot: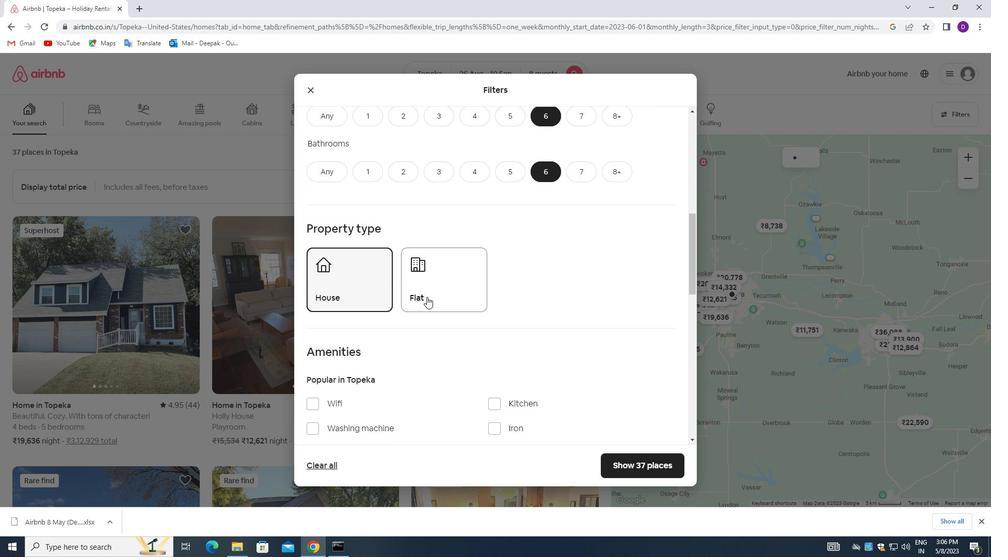 
Action: Mouse pressed left at (427, 295)
Screenshot: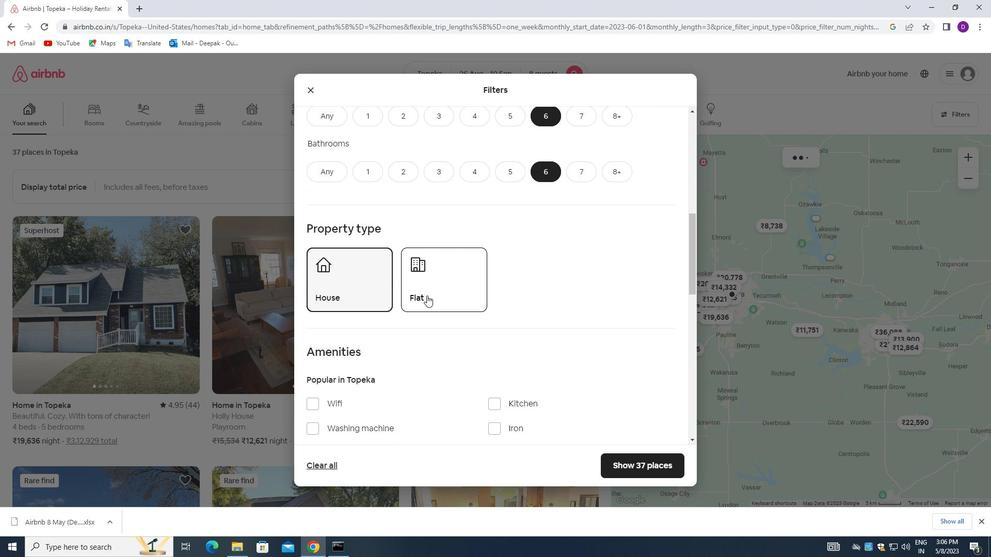 
Action: Mouse moved to (534, 263)
Screenshot: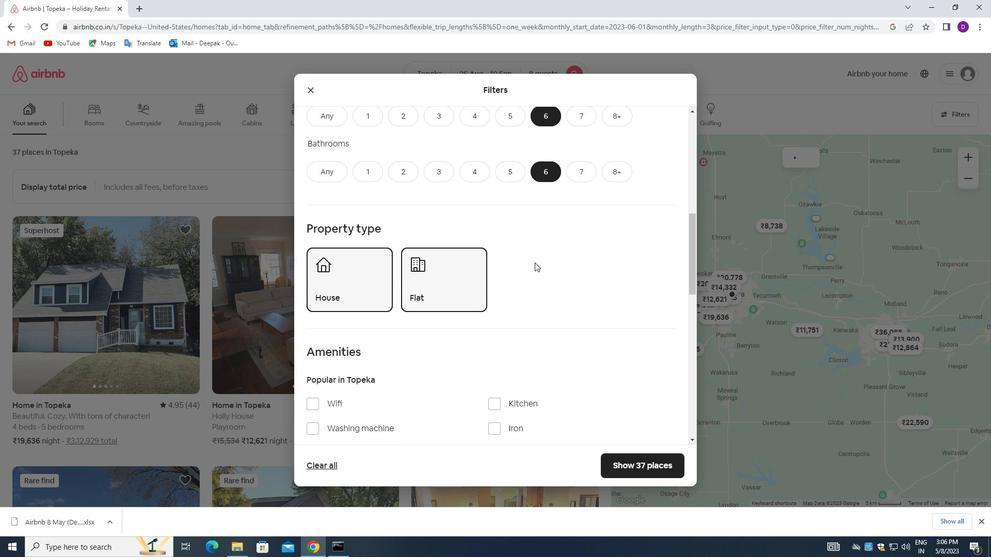 
Action: Mouse scrolled (534, 262) with delta (0, 0)
Screenshot: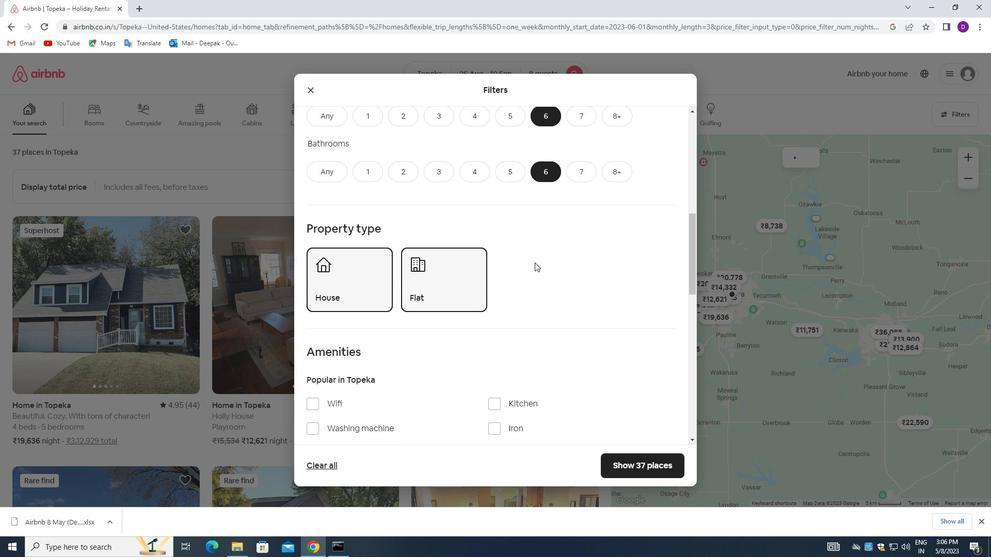 
Action: Mouse moved to (499, 272)
Screenshot: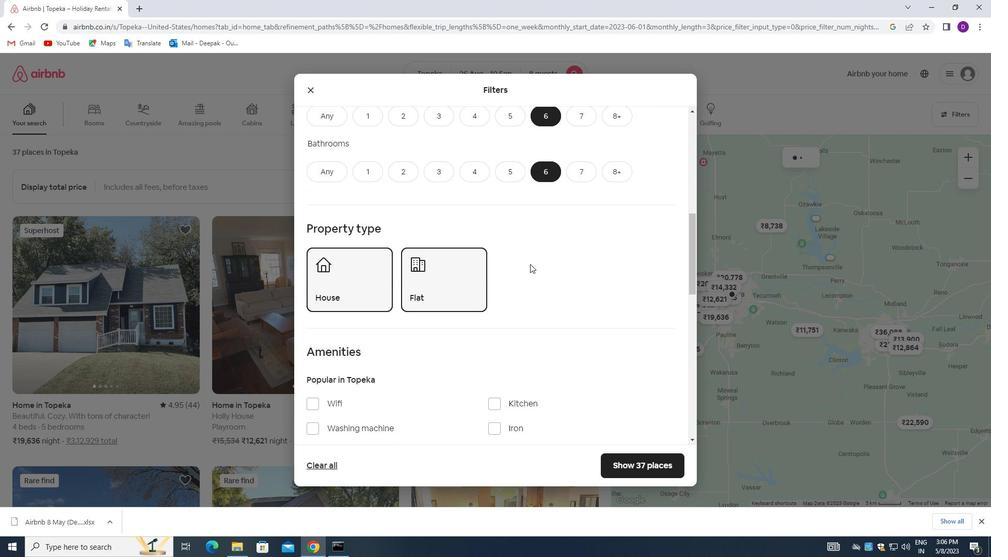 
Action: Mouse scrolled (499, 271) with delta (0, 0)
Screenshot: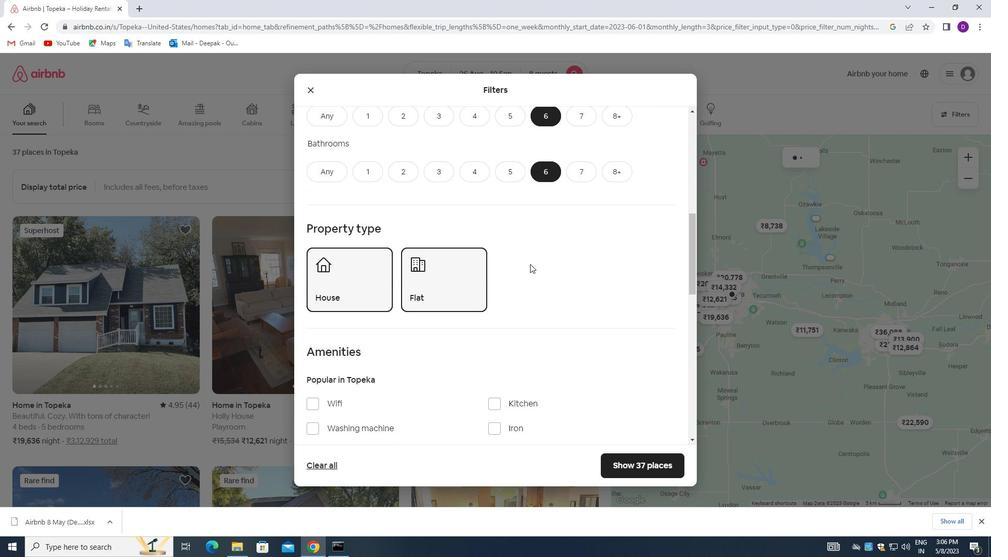 
Action: Mouse moved to (332, 373)
Screenshot: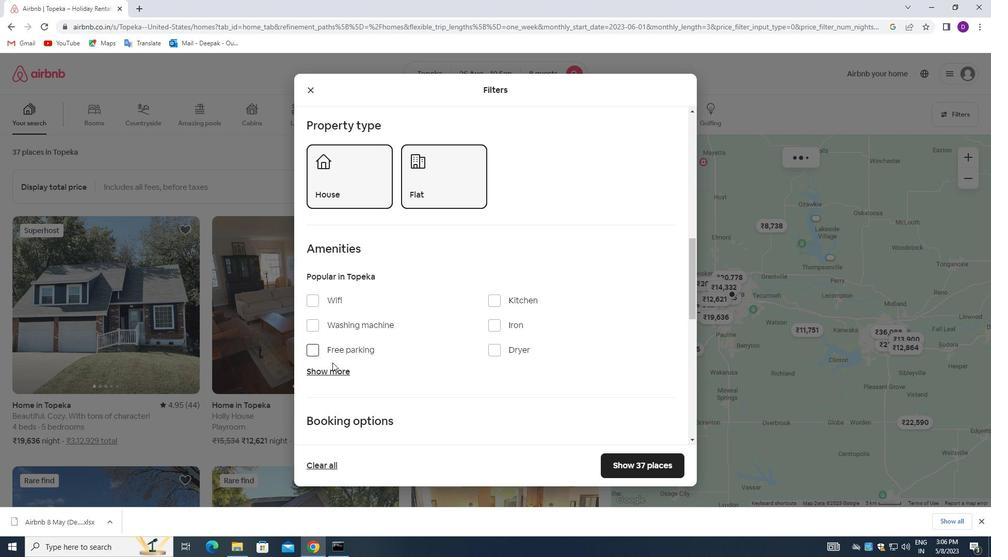
Action: Mouse pressed left at (332, 373)
Screenshot: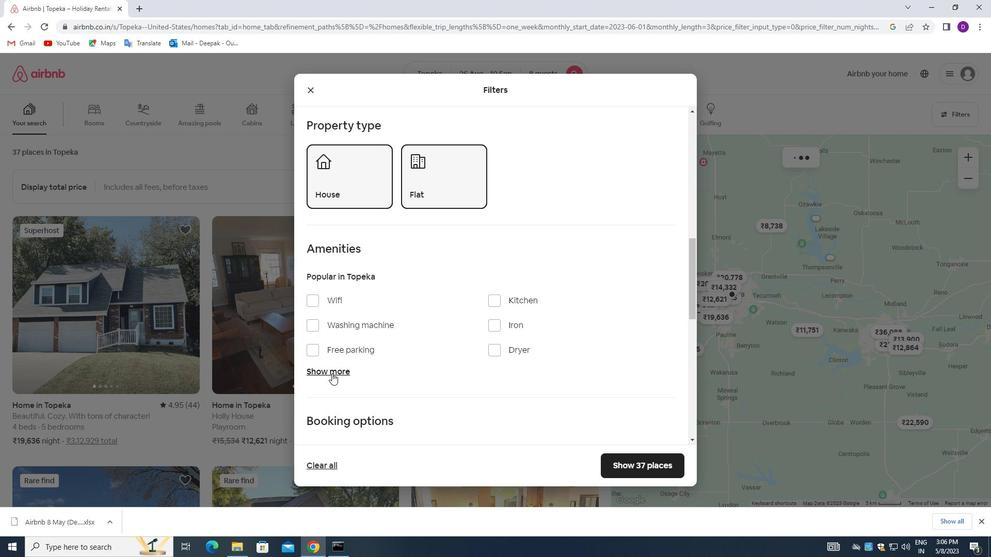 
Action: Mouse moved to (310, 303)
Screenshot: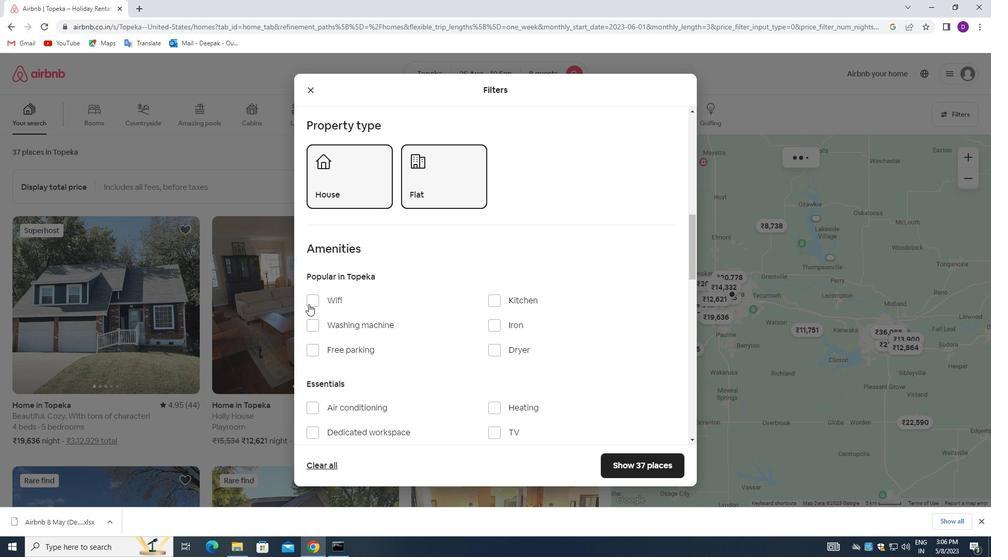 
Action: Mouse pressed left at (310, 303)
Screenshot: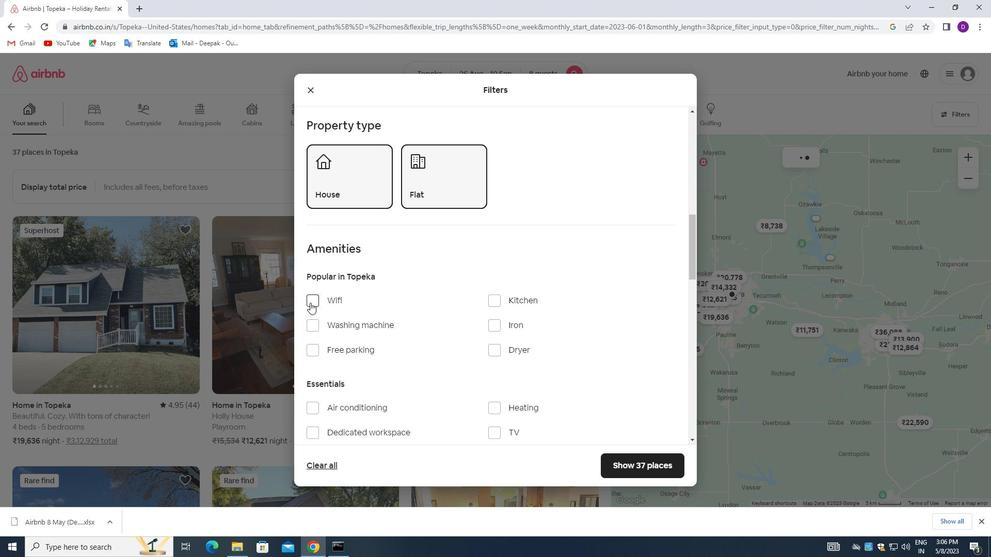
Action: Mouse moved to (314, 352)
Screenshot: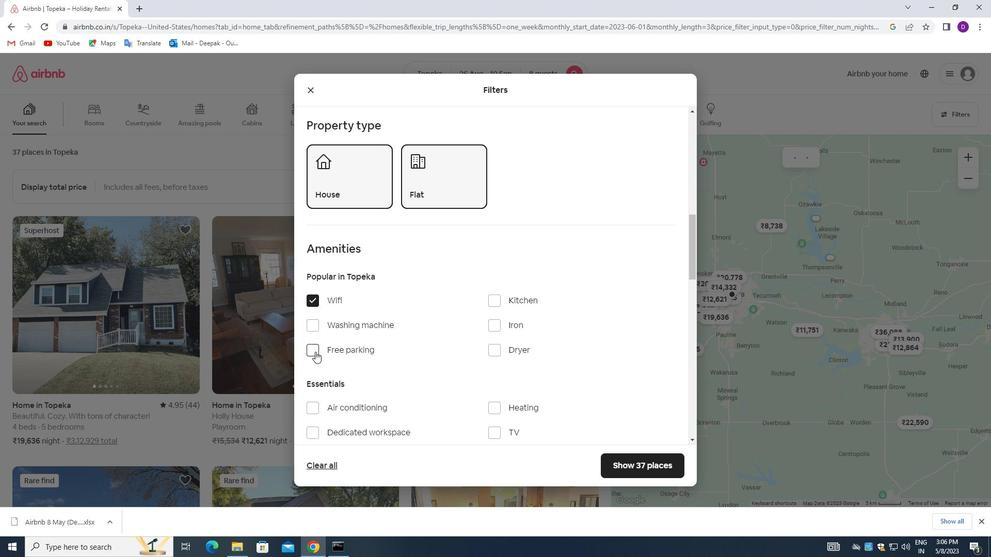 
Action: Mouse pressed left at (314, 352)
Screenshot: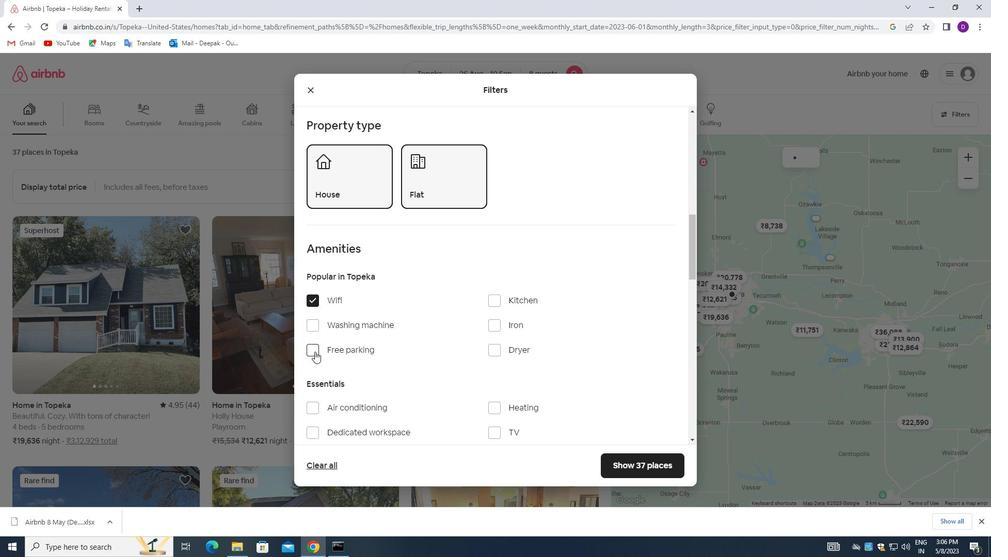 
Action: Mouse moved to (428, 326)
Screenshot: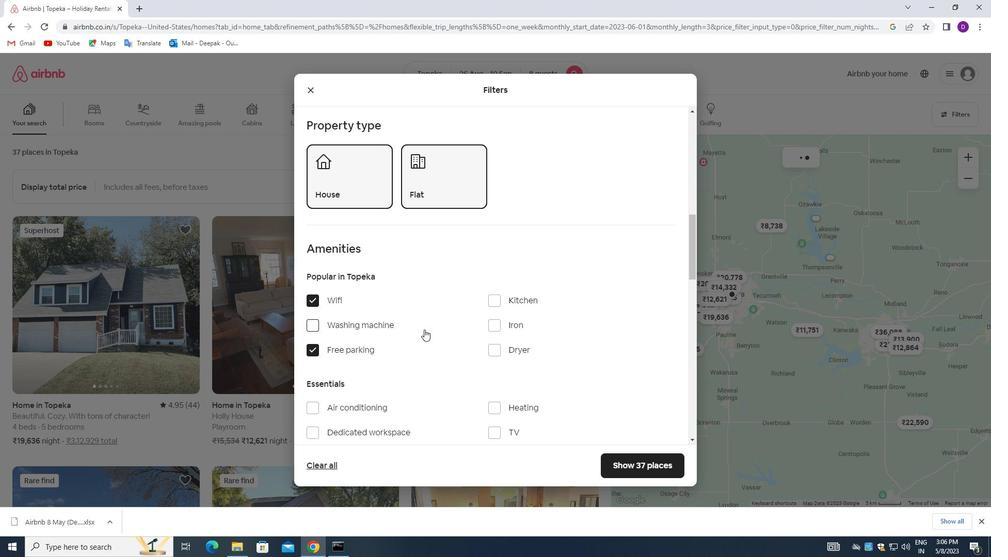 
Action: Mouse scrolled (428, 326) with delta (0, 0)
Screenshot: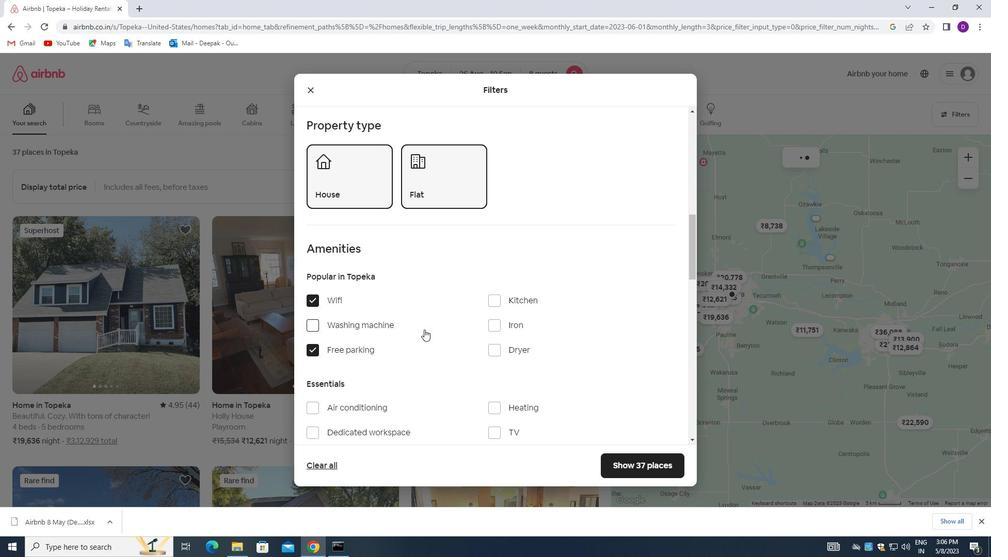 
Action: Mouse moved to (429, 326)
Screenshot: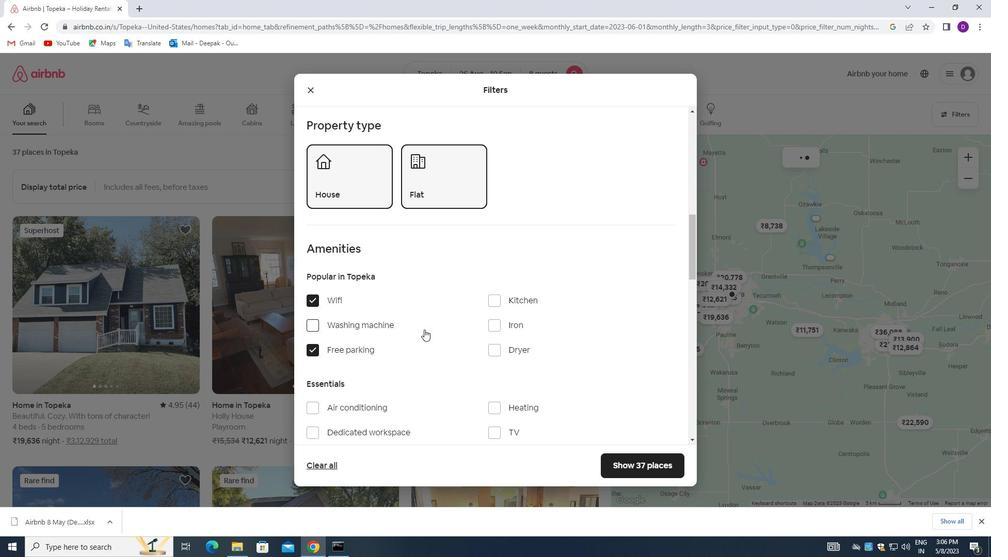 
Action: Mouse scrolled (429, 326) with delta (0, 0)
Screenshot: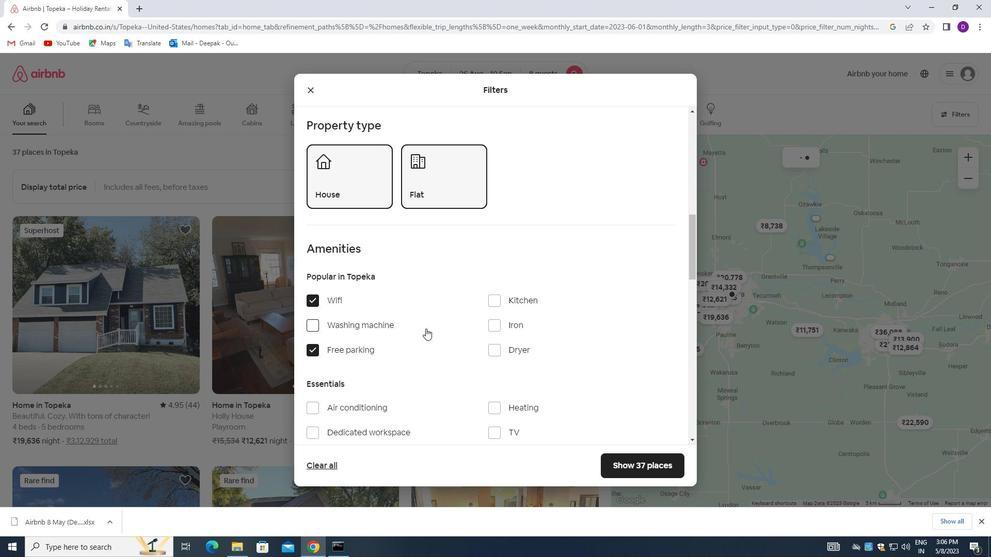 
Action: Mouse moved to (429, 326)
Screenshot: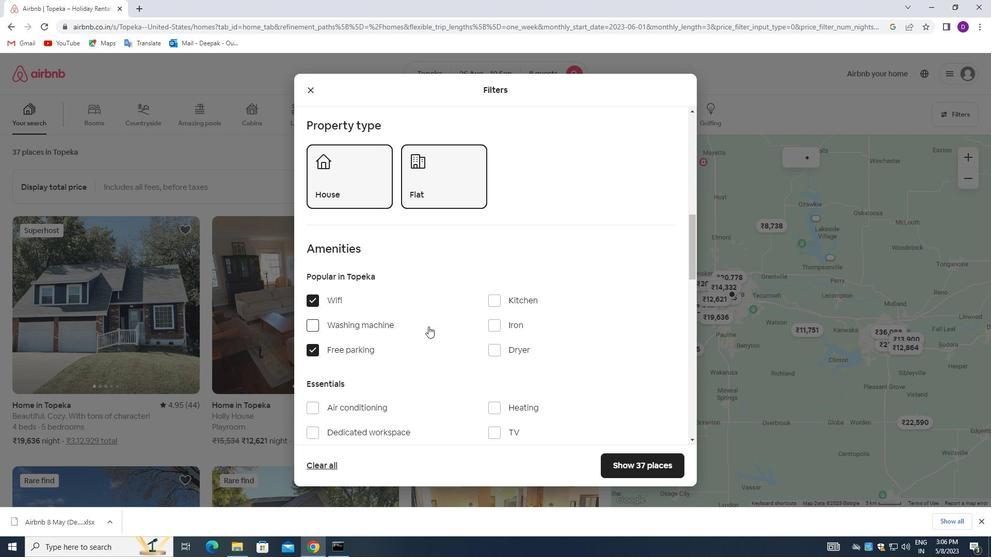 
Action: Mouse scrolled (429, 326) with delta (0, 0)
Screenshot: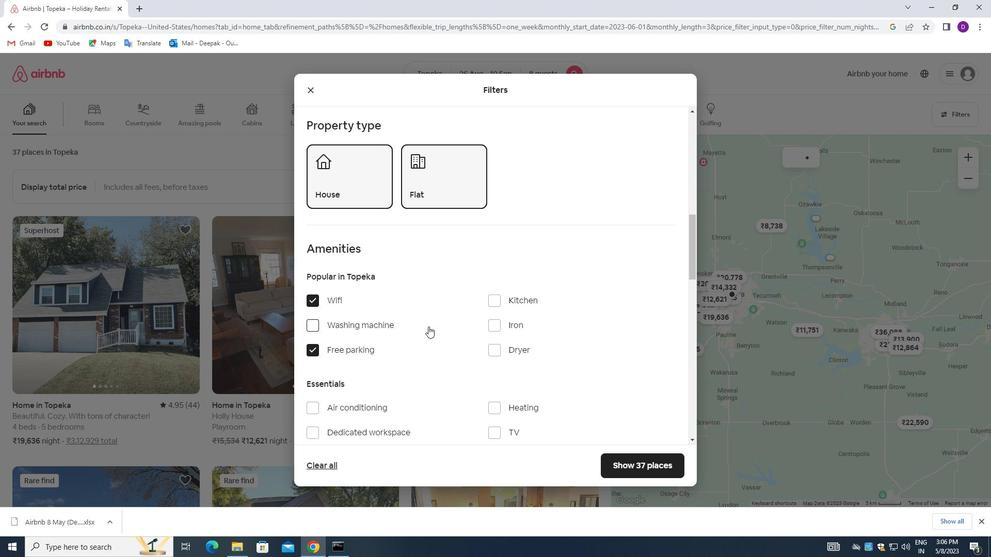 
Action: Mouse moved to (493, 282)
Screenshot: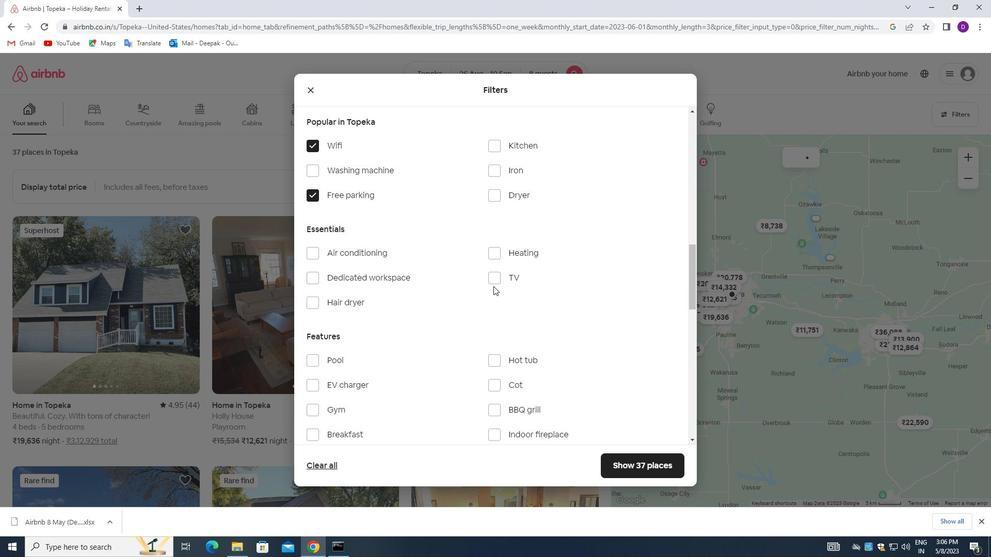 
Action: Mouse pressed left at (493, 282)
Screenshot: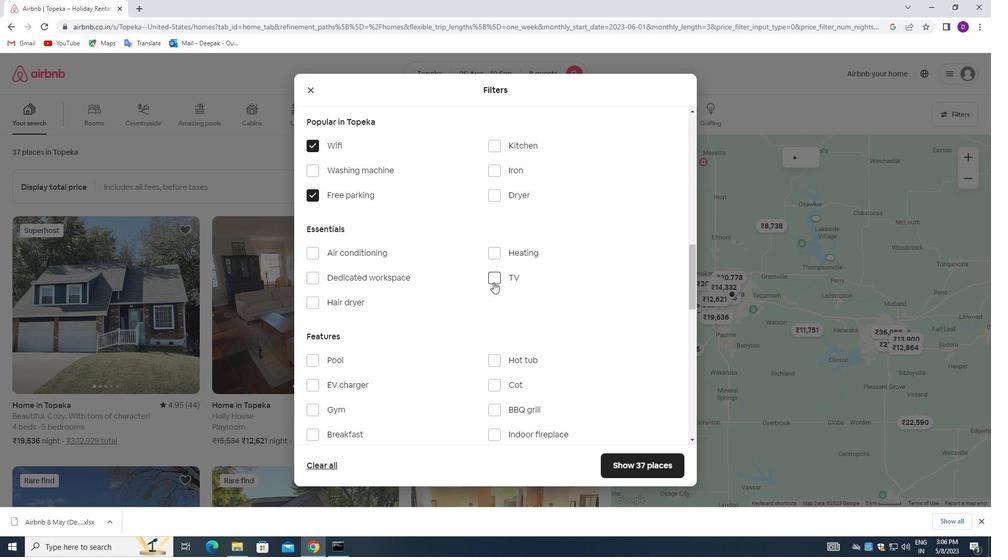 
Action: Mouse moved to (438, 316)
Screenshot: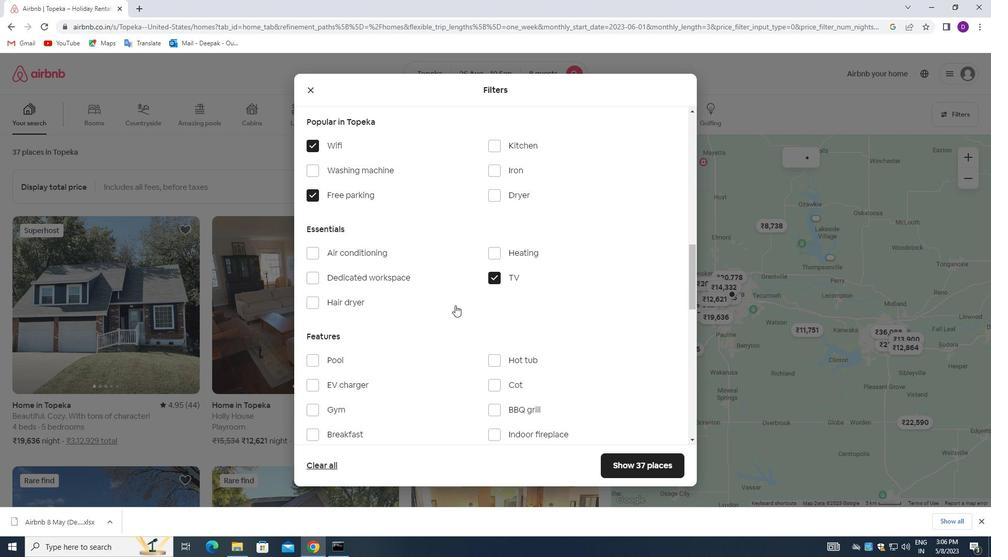 
Action: Mouse scrolled (438, 315) with delta (0, 0)
Screenshot: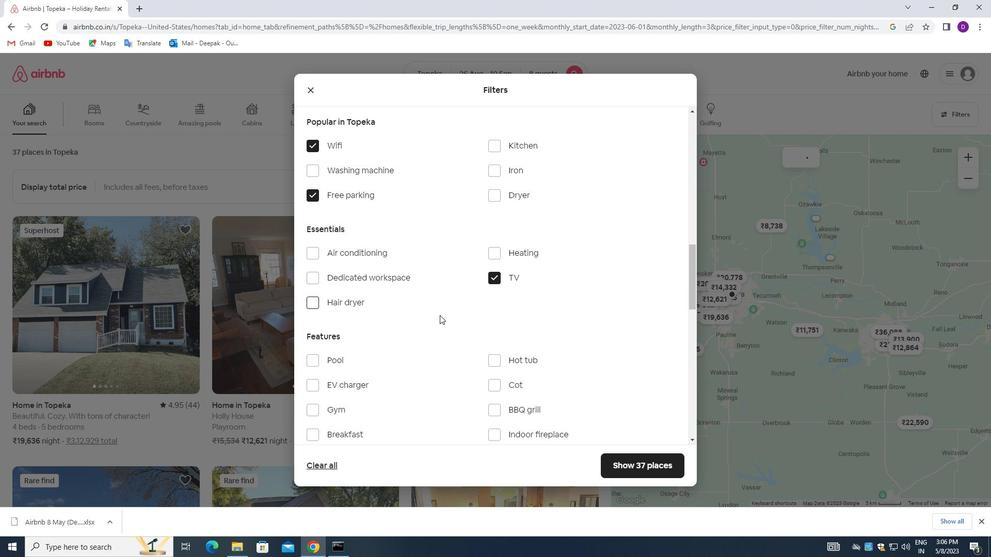 
Action: Mouse moved to (313, 360)
Screenshot: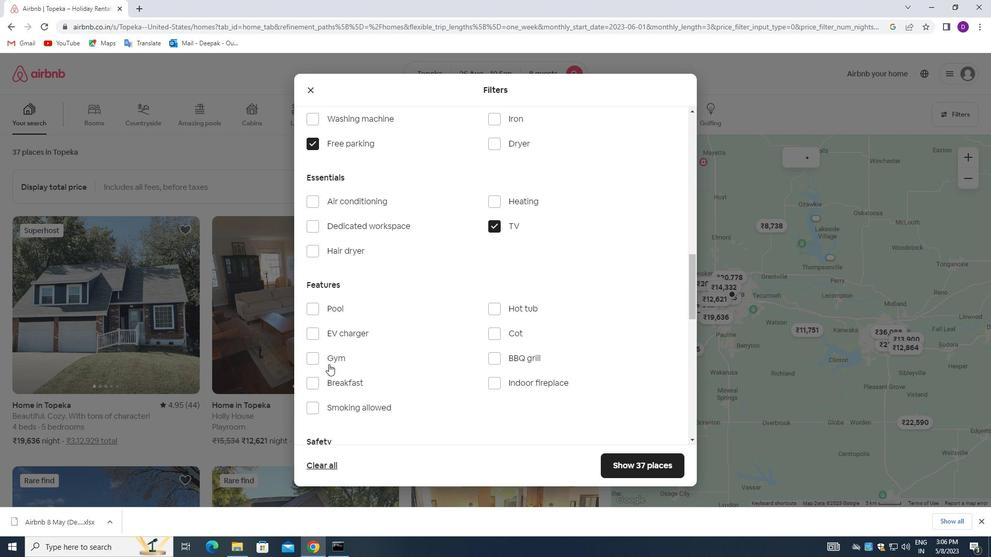 
Action: Mouse pressed left at (313, 360)
Screenshot: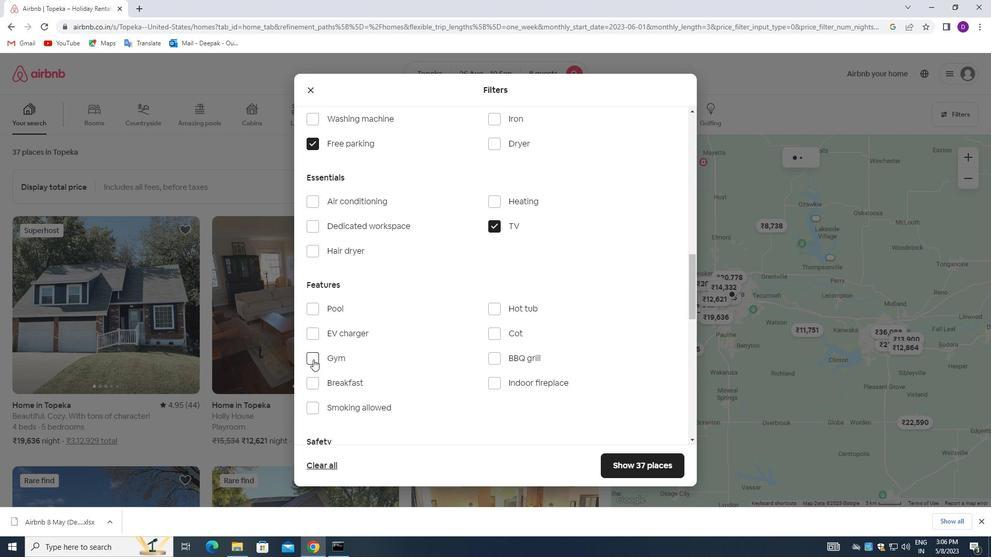 
Action: Mouse moved to (312, 384)
Screenshot: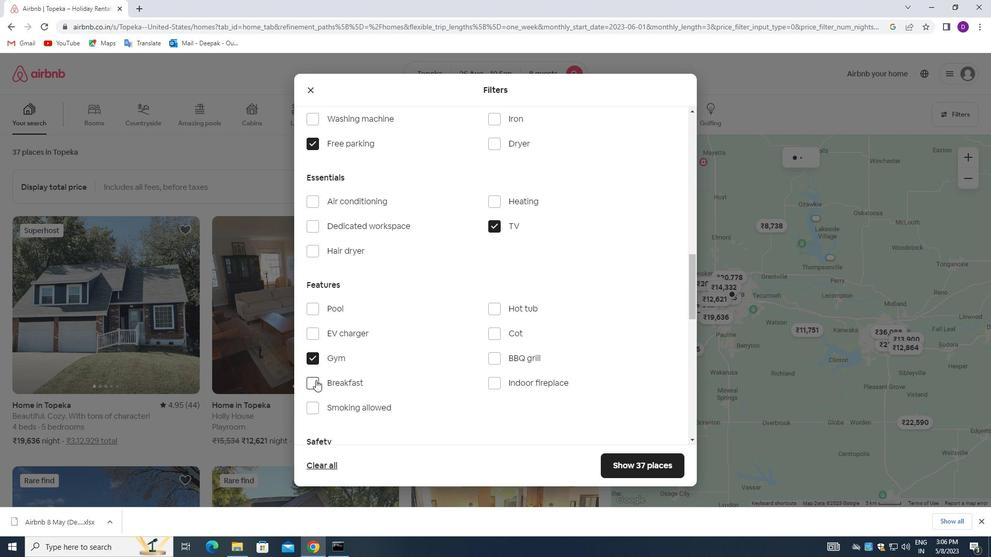 
Action: Mouse pressed left at (312, 384)
Screenshot: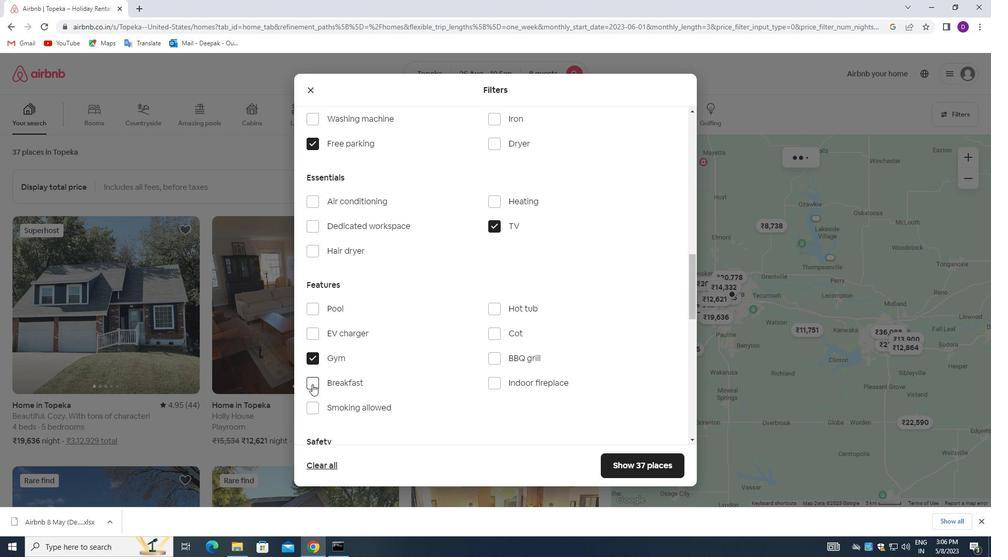 
Action: Mouse moved to (450, 337)
Screenshot: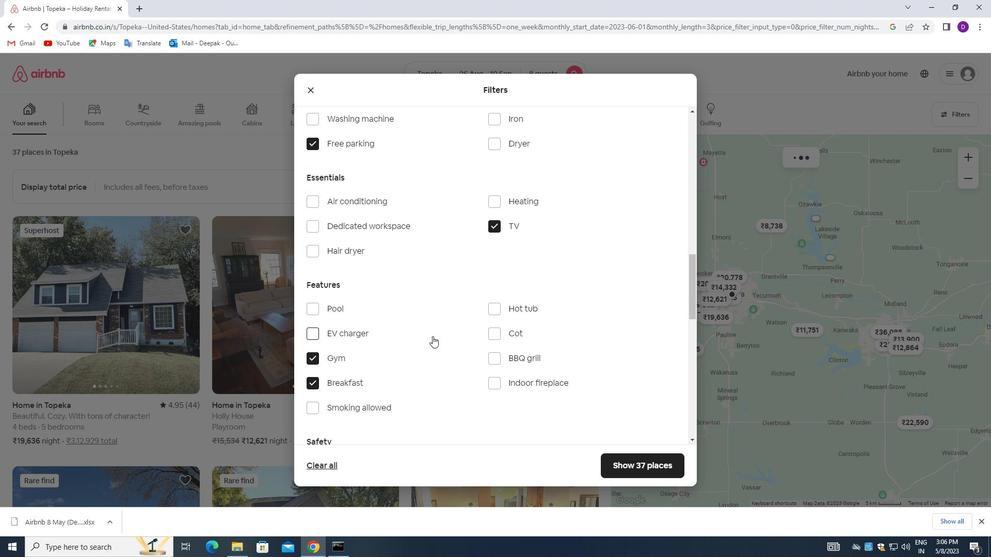 
Action: Mouse scrolled (450, 336) with delta (0, 0)
Screenshot: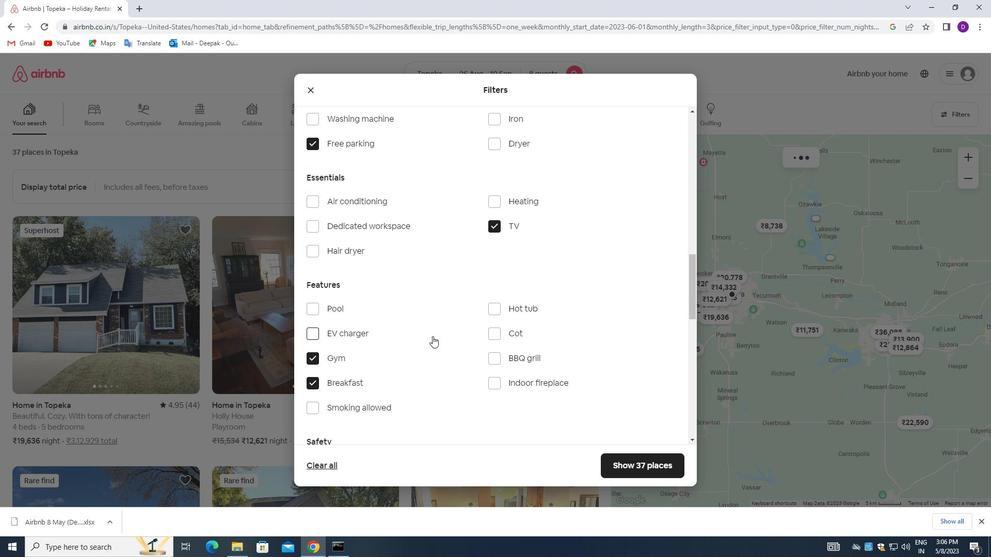 
Action: Mouse scrolled (450, 336) with delta (0, 0)
Screenshot: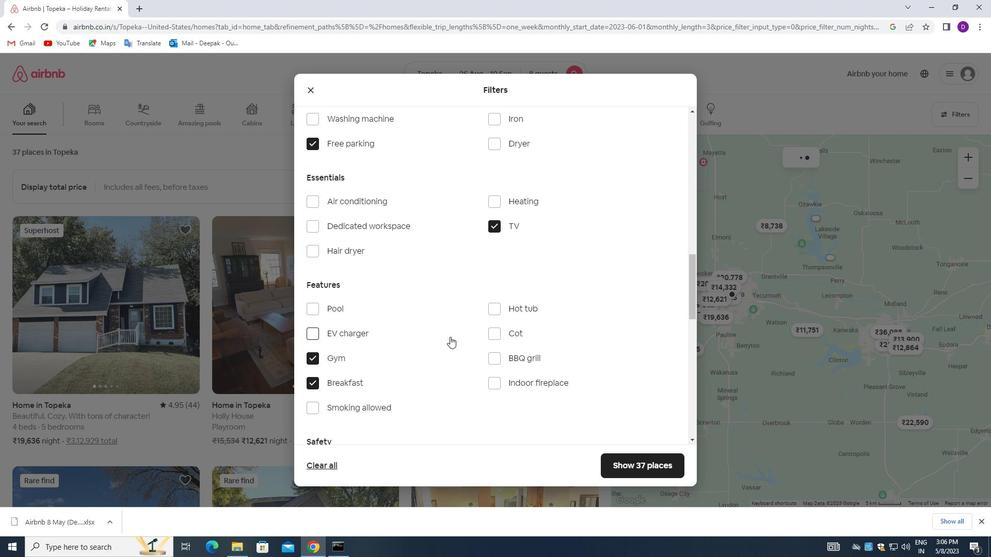 
Action: Mouse scrolled (450, 336) with delta (0, 0)
Screenshot: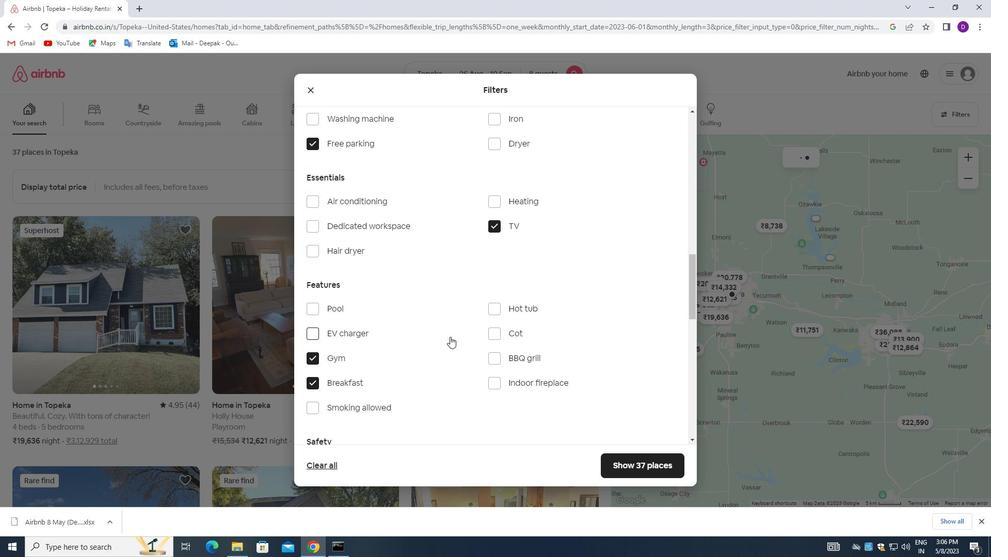 
Action: Mouse scrolled (450, 336) with delta (0, 0)
Screenshot: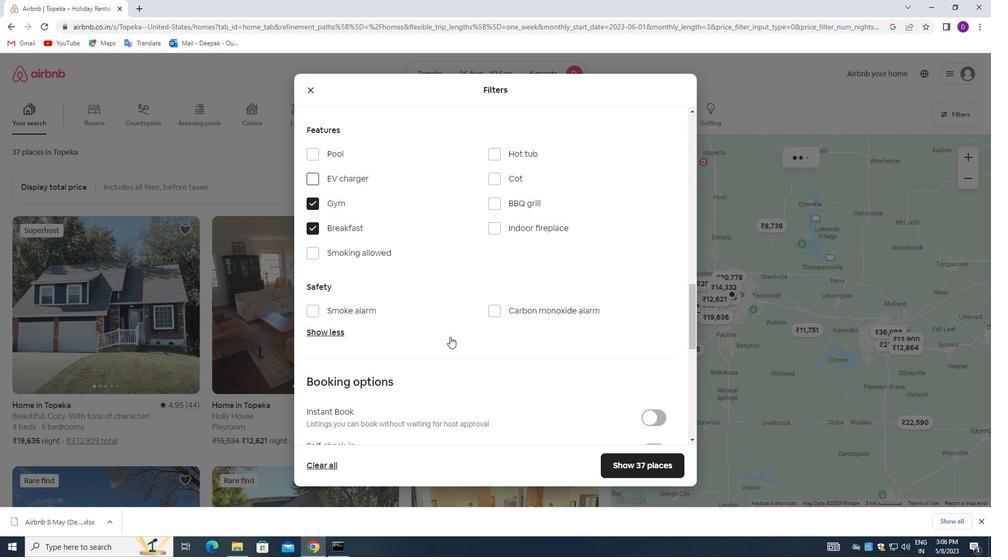 
Action: Mouse scrolled (450, 336) with delta (0, 0)
Screenshot: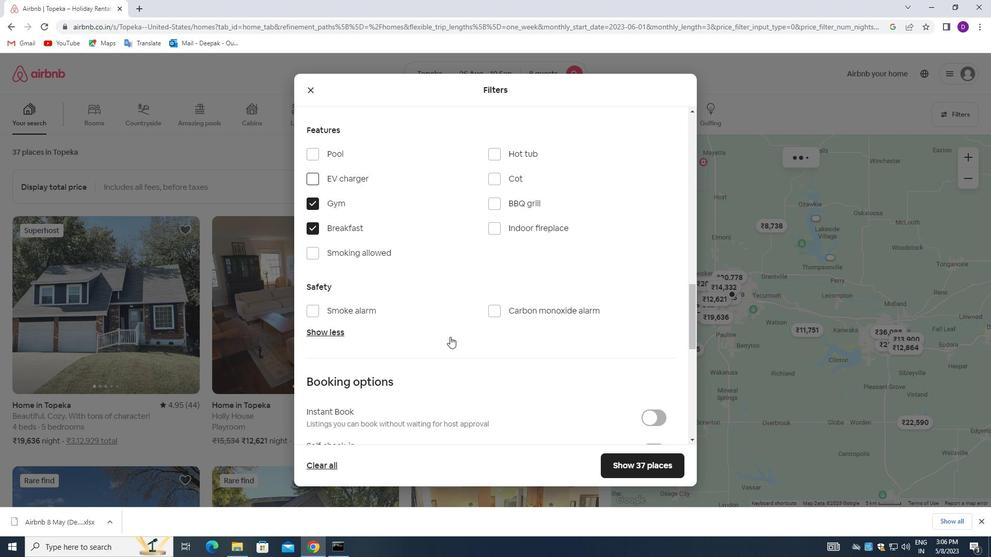 
Action: Mouse scrolled (450, 336) with delta (0, 0)
Screenshot: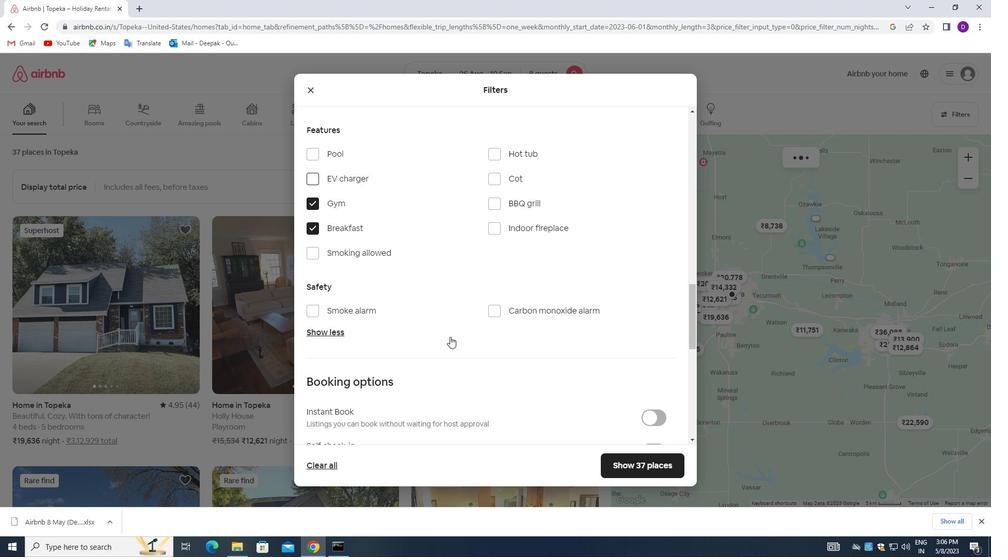 
Action: Mouse moved to (653, 296)
Screenshot: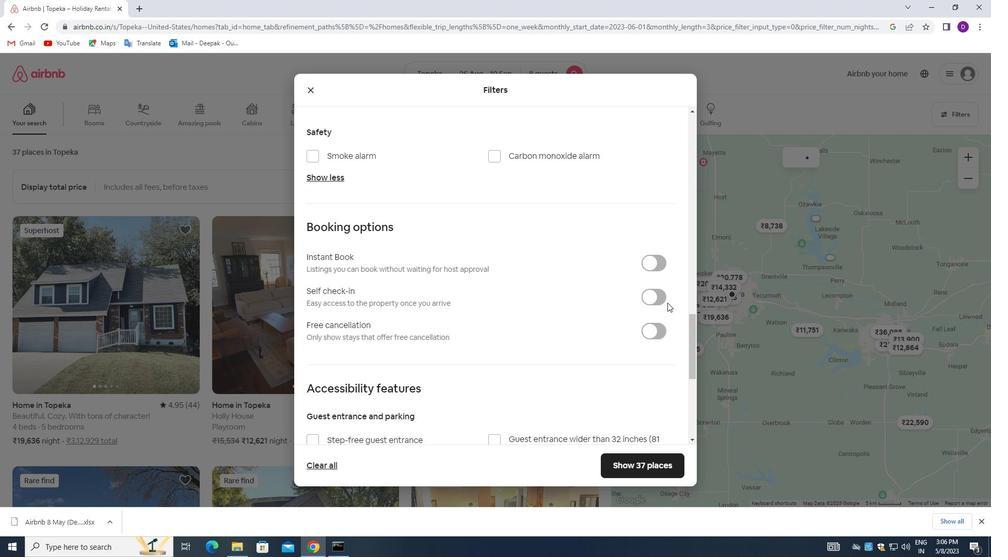
Action: Mouse pressed left at (653, 296)
Screenshot: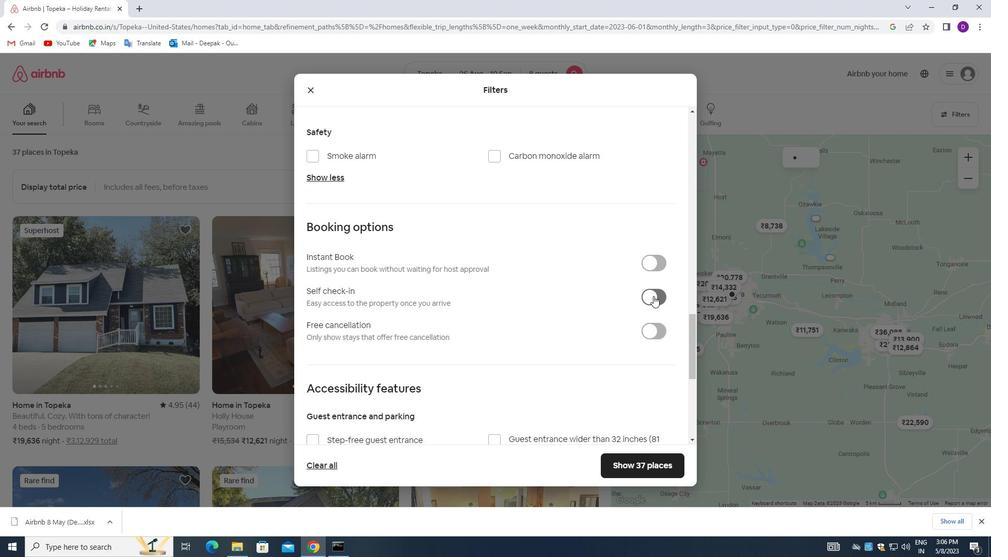 
Action: Mouse moved to (503, 319)
Screenshot: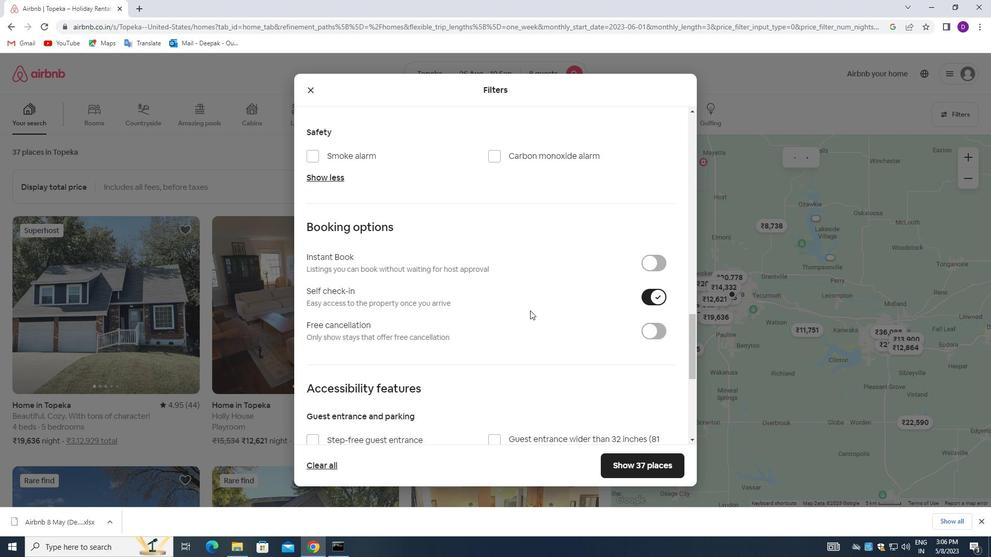 
Action: Mouse scrolled (503, 318) with delta (0, 0)
Screenshot: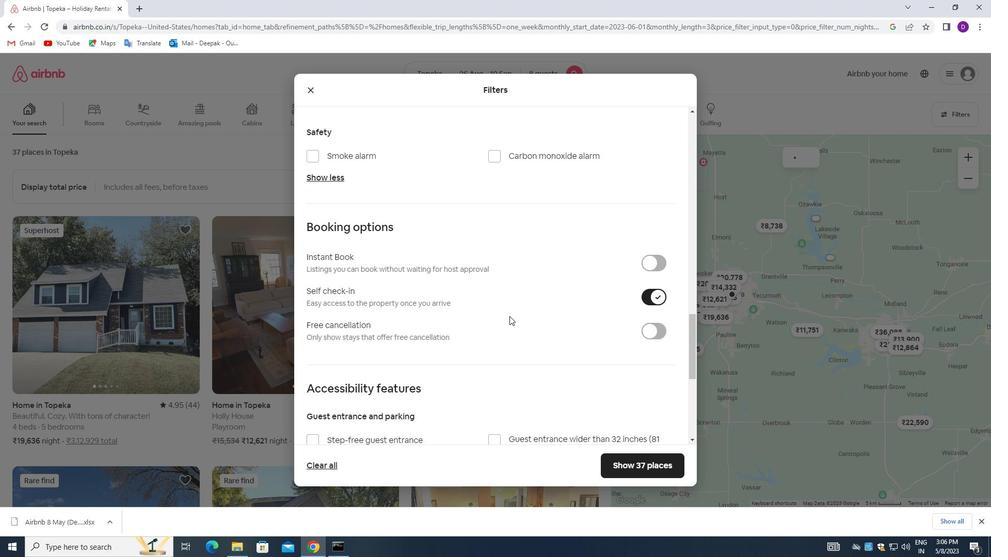 
Action: Mouse scrolled (503, 318) with delta (0, 0)
Screenshot: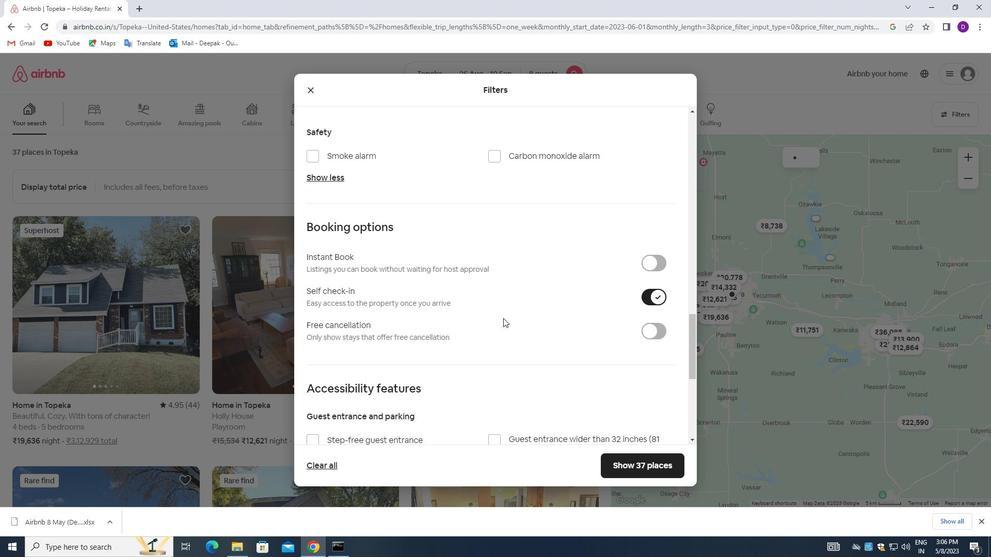 
Action: Mouse moved to (500, 321)
Screenshot: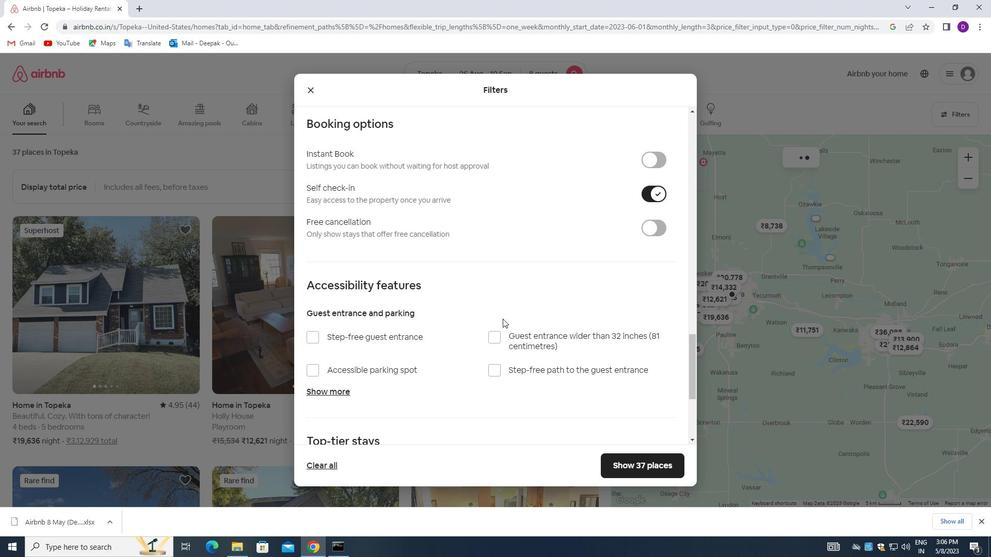 
Action: Mouse scrolled (500, 321) with delta (0, 0)
Screenshot: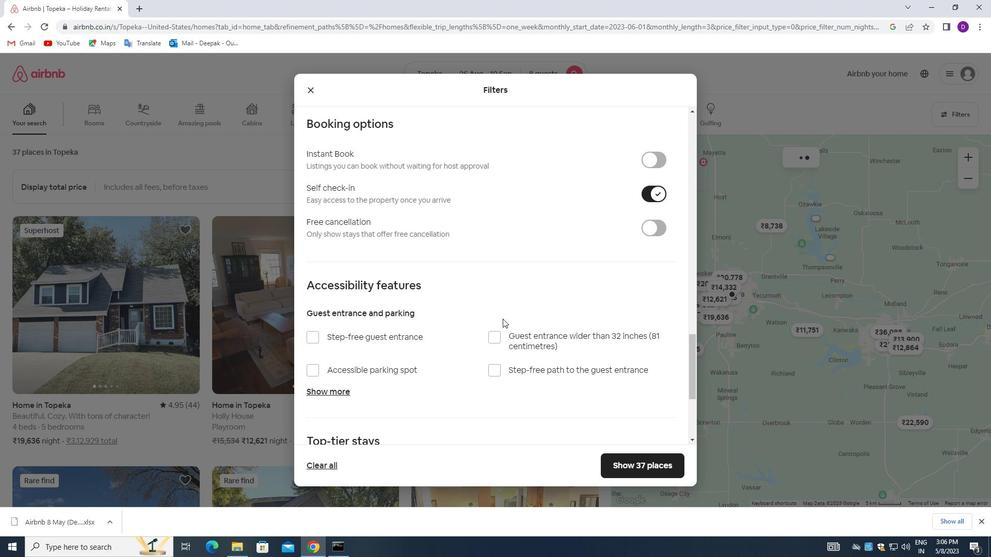
Action: Mouse moved to (491, 326)
Screenshot: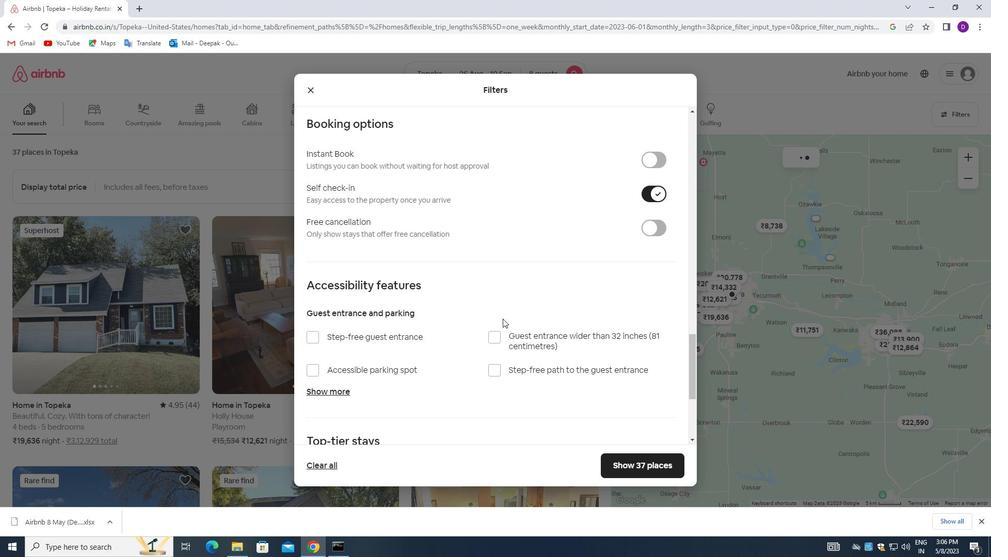 
Action: Mouse scrolled (491, 325) with delta (0, 0)
Screenshot: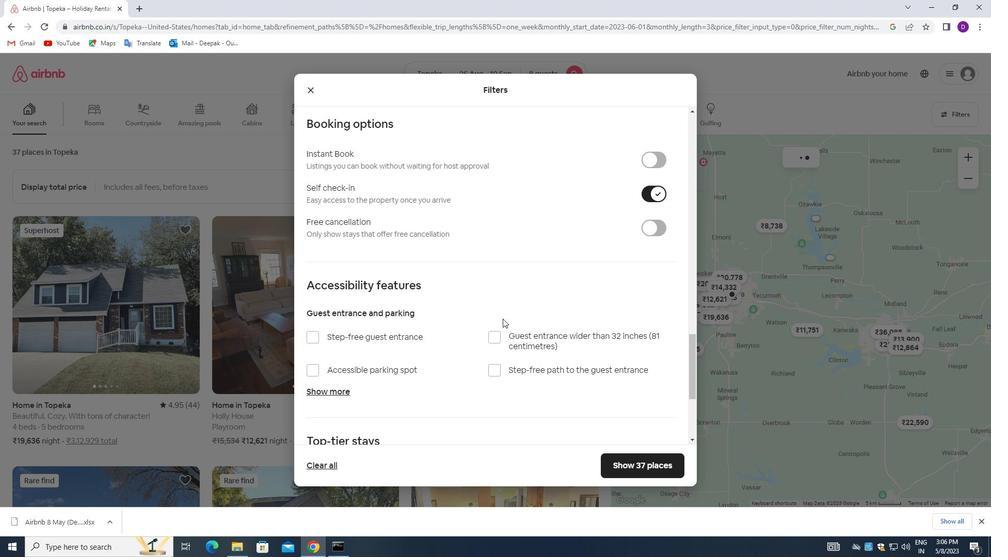 
Action: Mouse moved to (486, 329)
Screenshot: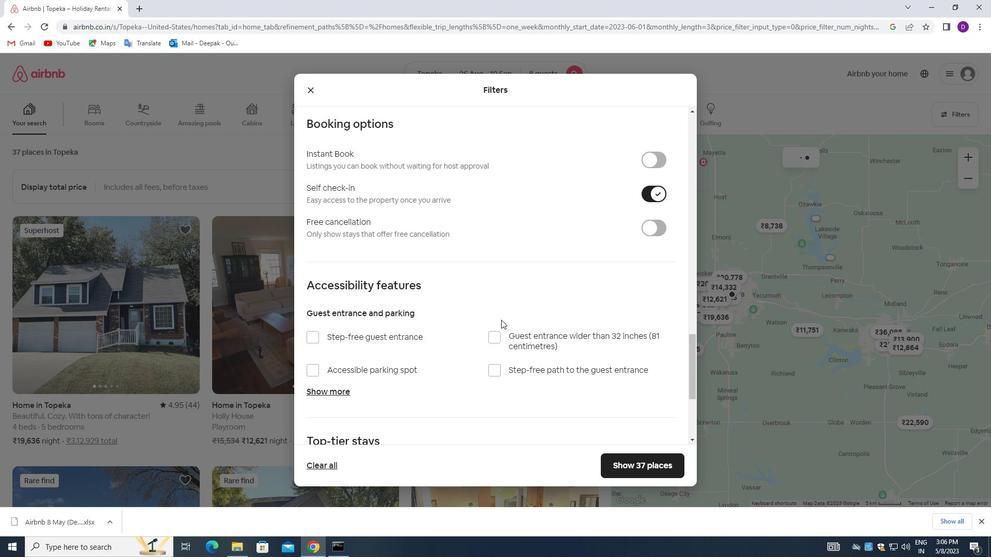 
Action: Mouse scrolled (486, 328) with delta (0, 0)
Screenshot: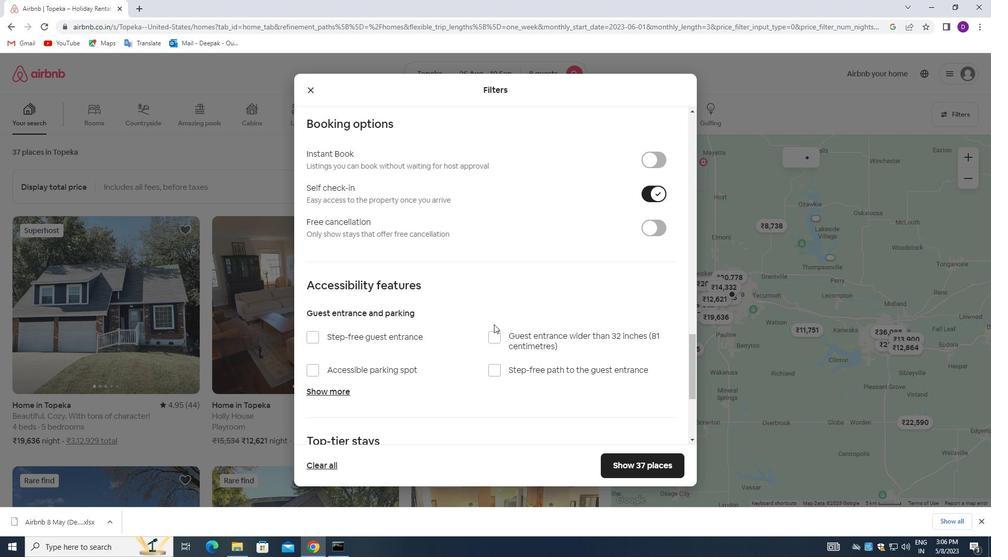 
Action: Mouse moved to (481, 330)
Screenshot: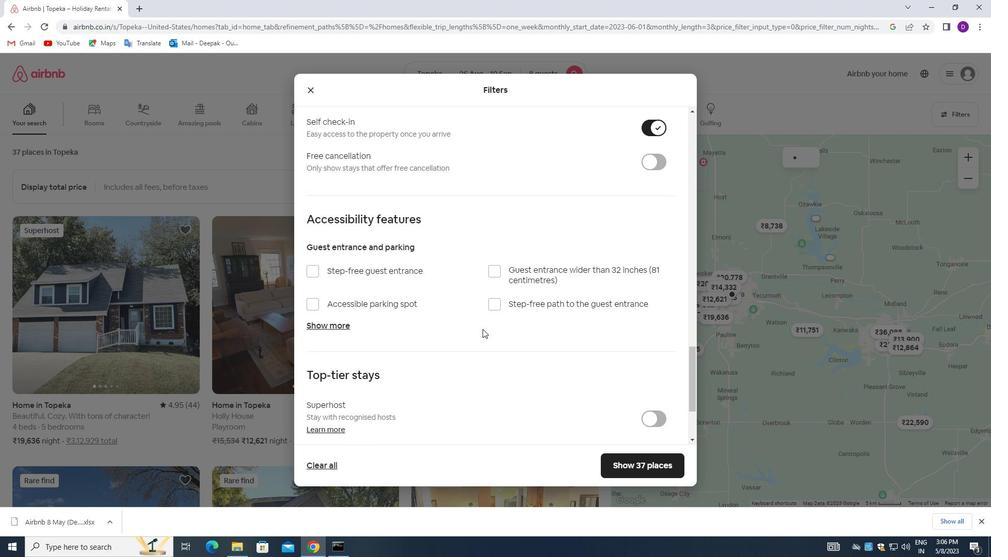 
Action: Mouse scrolled (481, 329) with delta (0, 0)
Screenshot: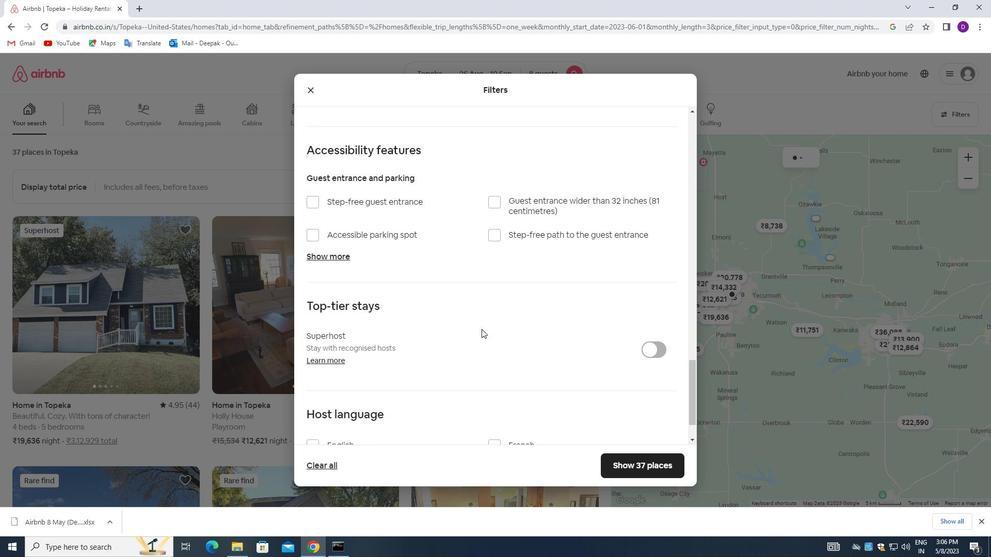
Action: Mouse moved to (477, 331)
Screenshot: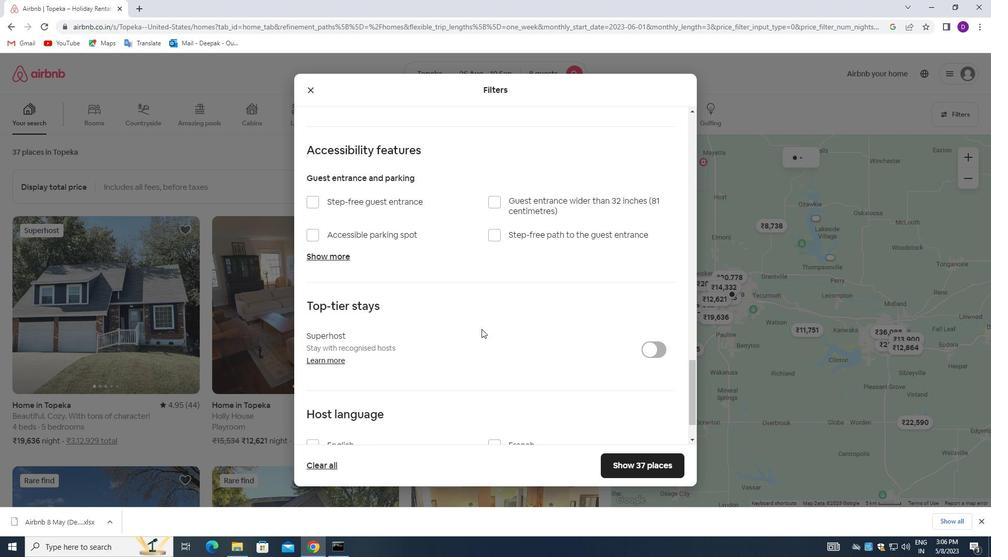 
Action: Mouse scrolled (477, 330) with delta (0, 0)
Screenshot: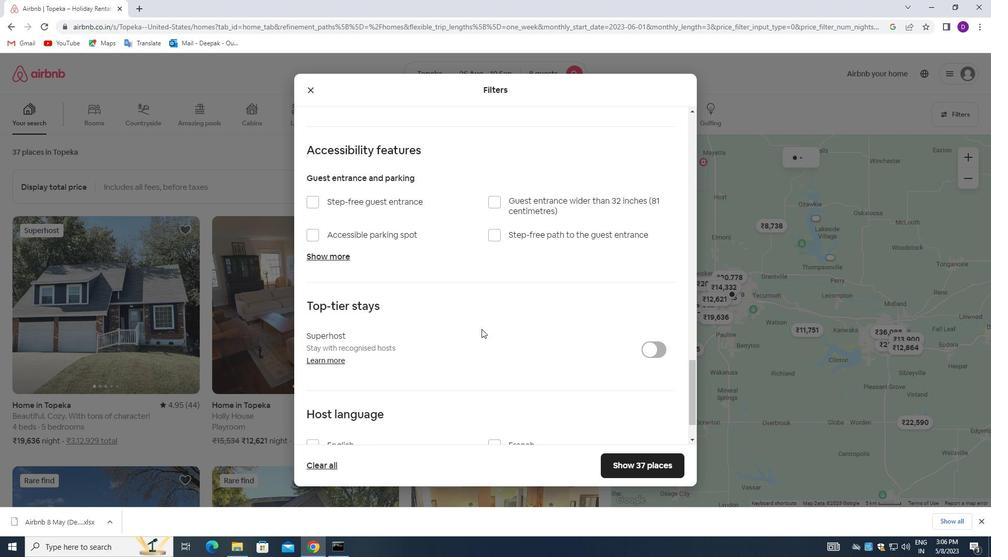 
Action: Mouse moved to (466, 334)
Screenshot: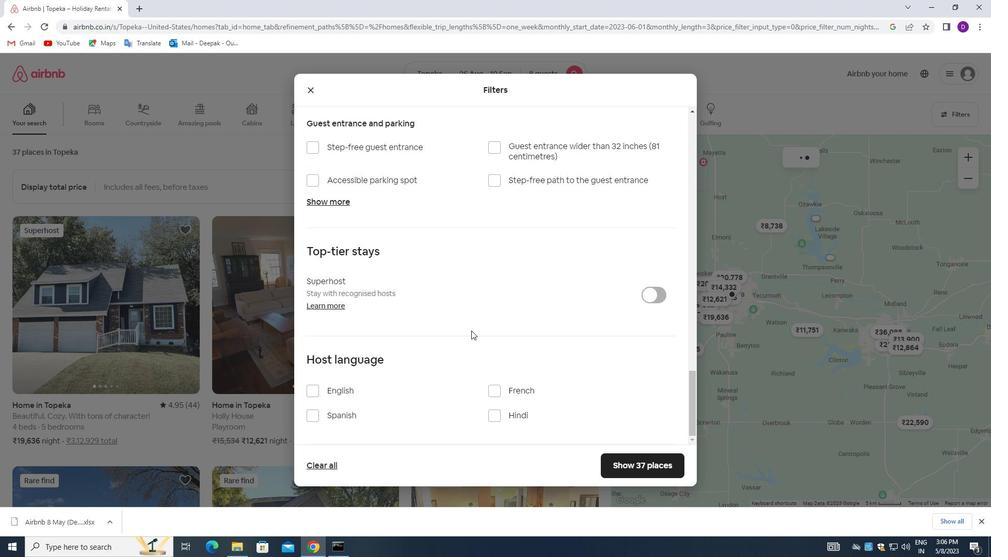
Action: Mouse scrolled (466, 334) with delta (0, 0)
Screenshot: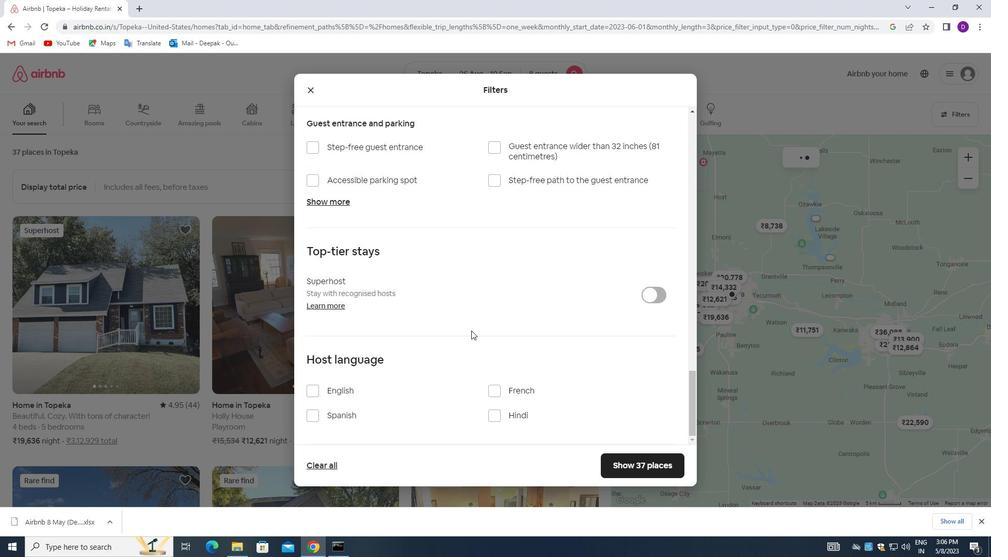 
Action: Mouse moved to (463, 339)
Screenshot: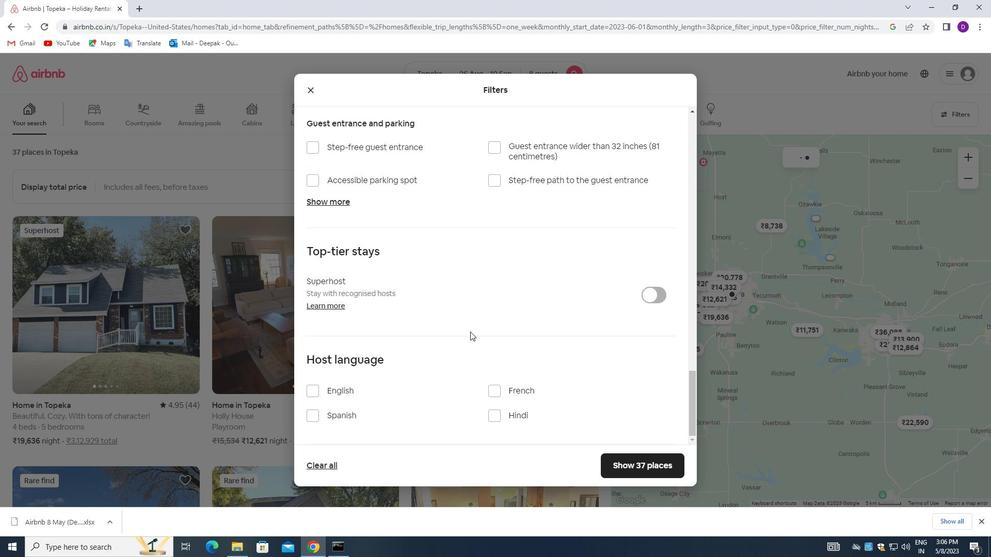 
Action: Mouse scrolled (463, 339) with delta (0, 0)
Screenshot: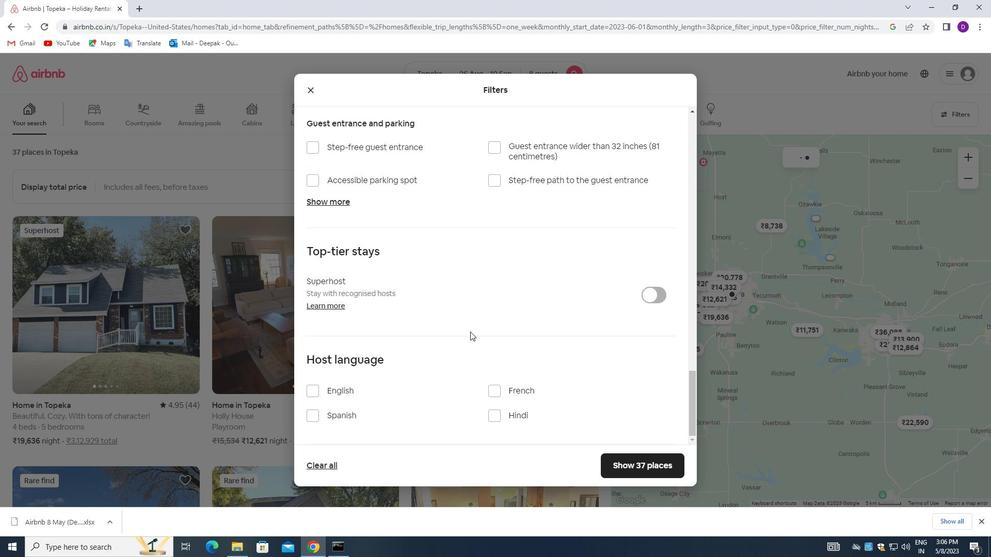 
Action: Mouse moved to (457, 344)
Screenshot: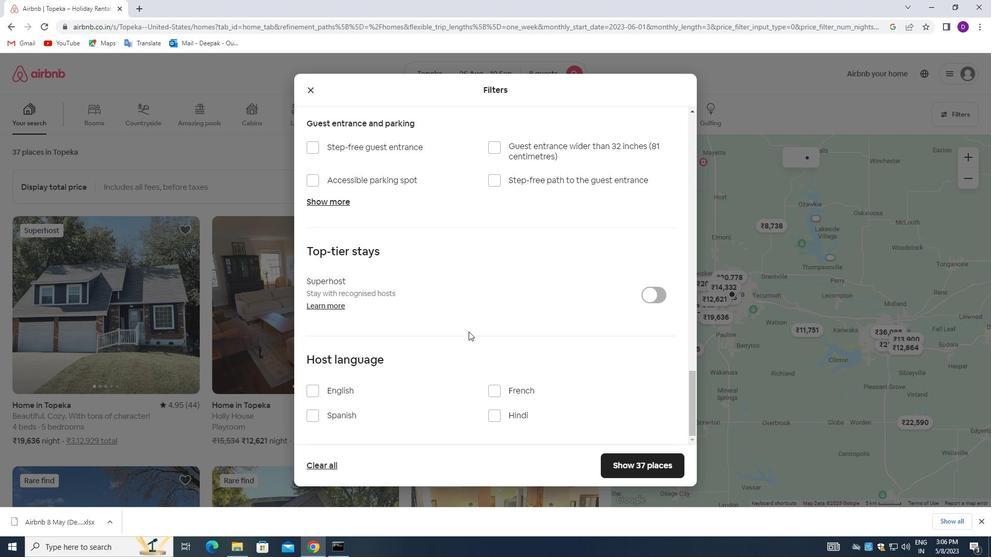 
Action: Mouse scrolled (457, 343) with delta (0, 0)
Screenshot: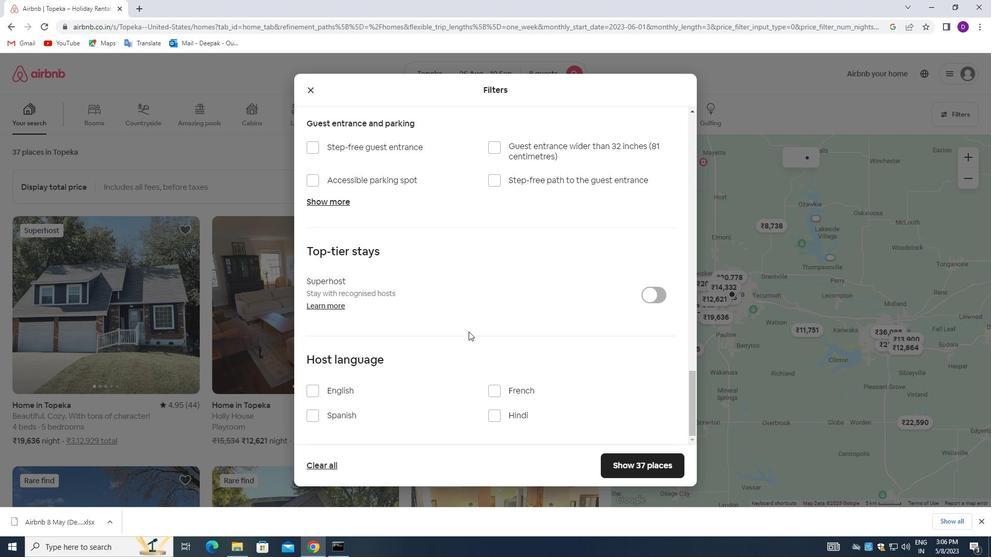 
Action: Mouse moved to (309, 390)
Screenshot: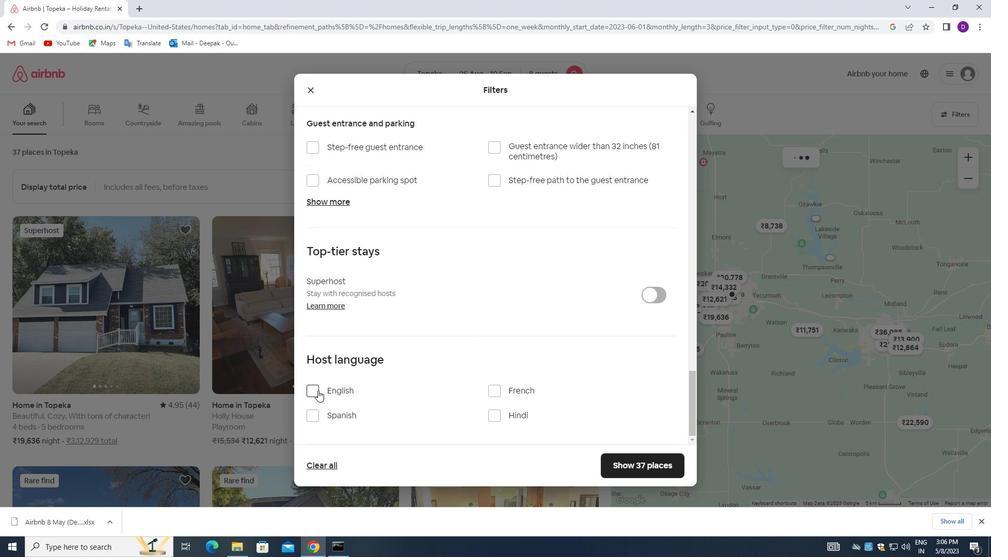 
Action: Mouse pressed left at (309, 390)
Screenshot: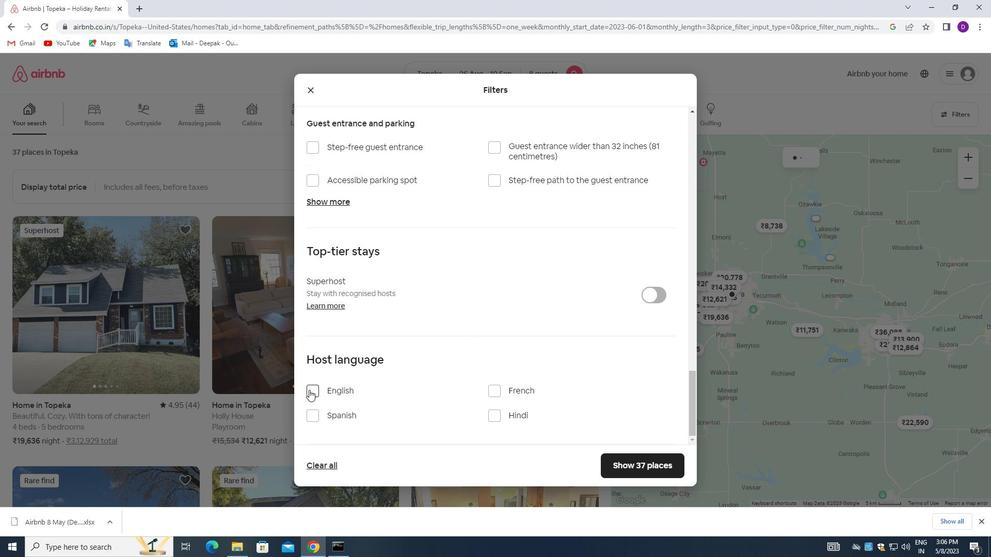 
Action: Mouse moved to (610, 463)
Screenshot: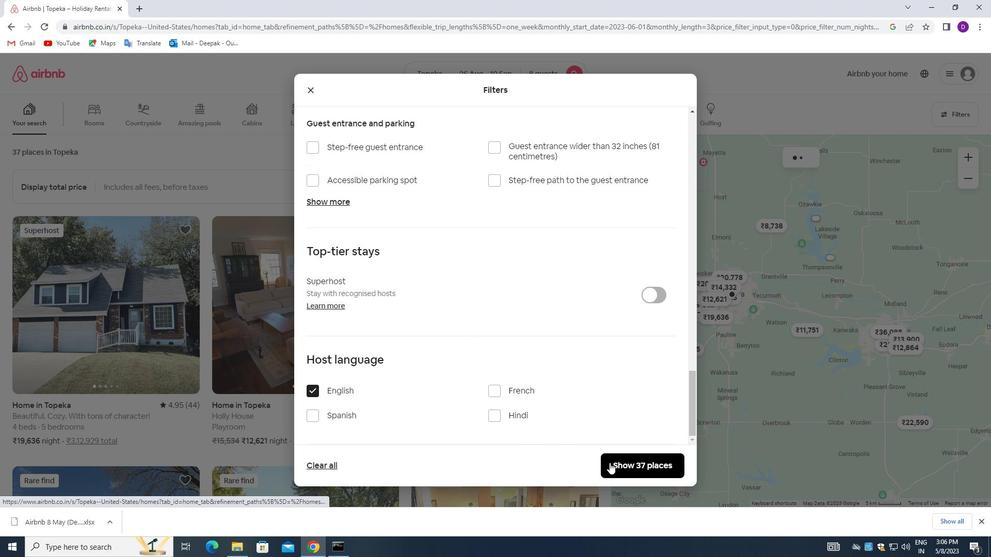 
Action: Mouse pressed left at (610, 463)
Screenshot: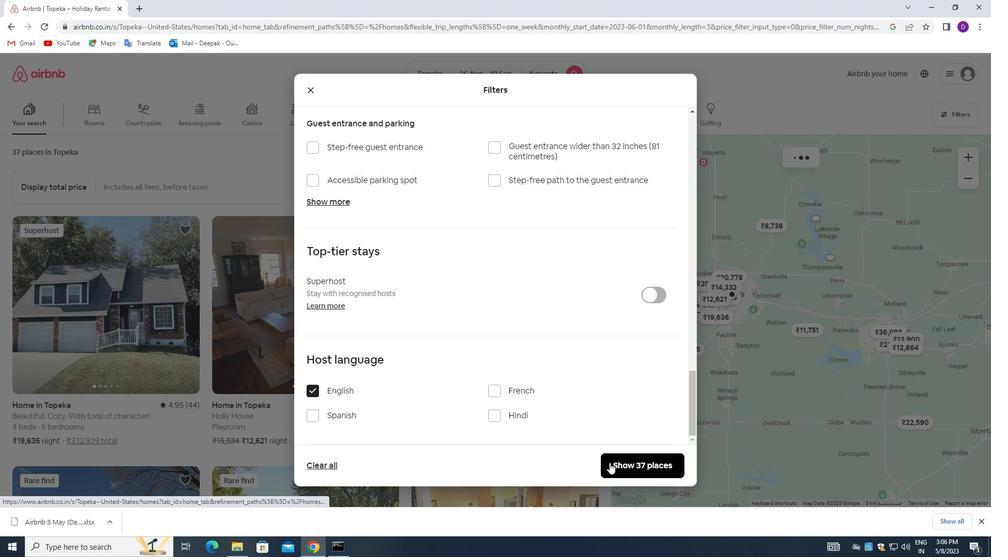 
Action: Mouse moved to (609, 462)
Screenshot: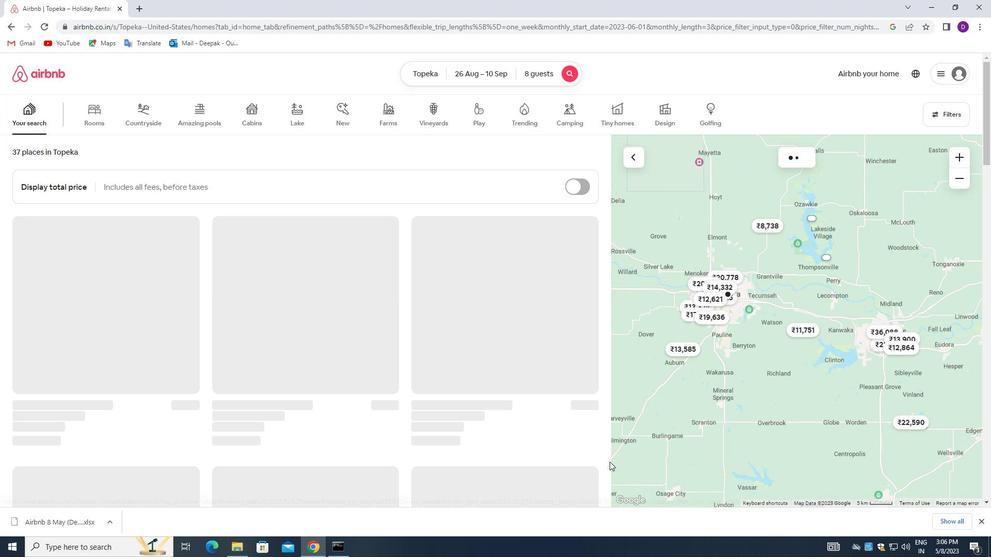 
